 Task: In the  document Oktoberfest.doc, select heading and apply ' Bold and Underline'  Using "replace feature", replace:  'visitors  to tourists'
Action: Mouse moved to (28, 88)
Screenshot: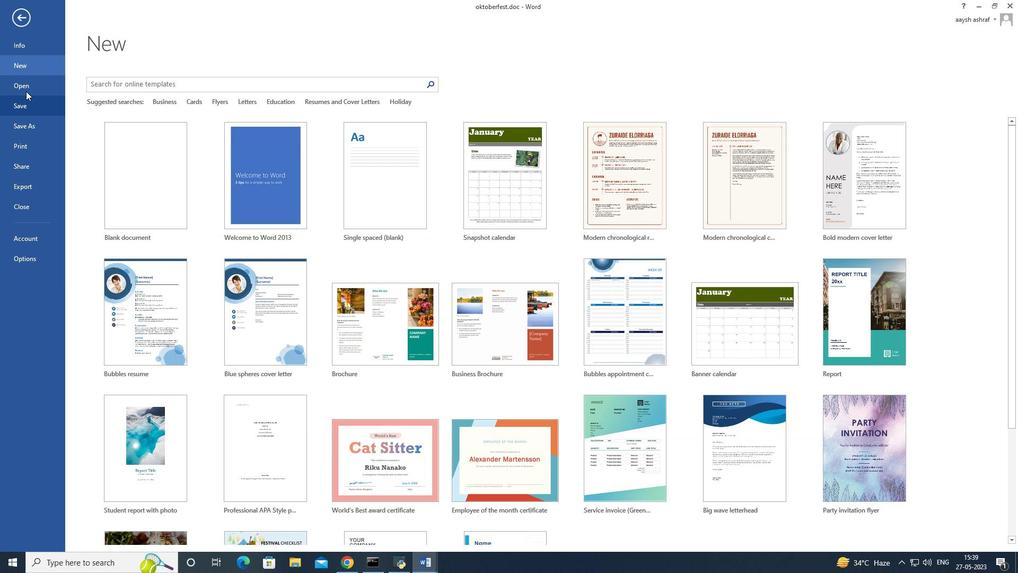 
Action: Mouse pressed left at (28, 88)
Screenshot: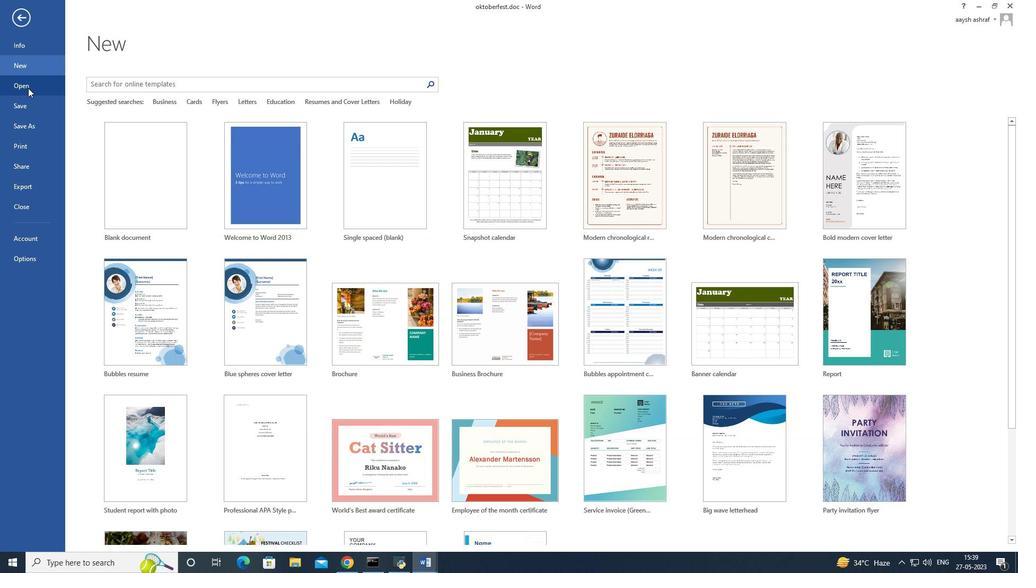 
Action: Mouse moved to (284, 114)
Screenshot: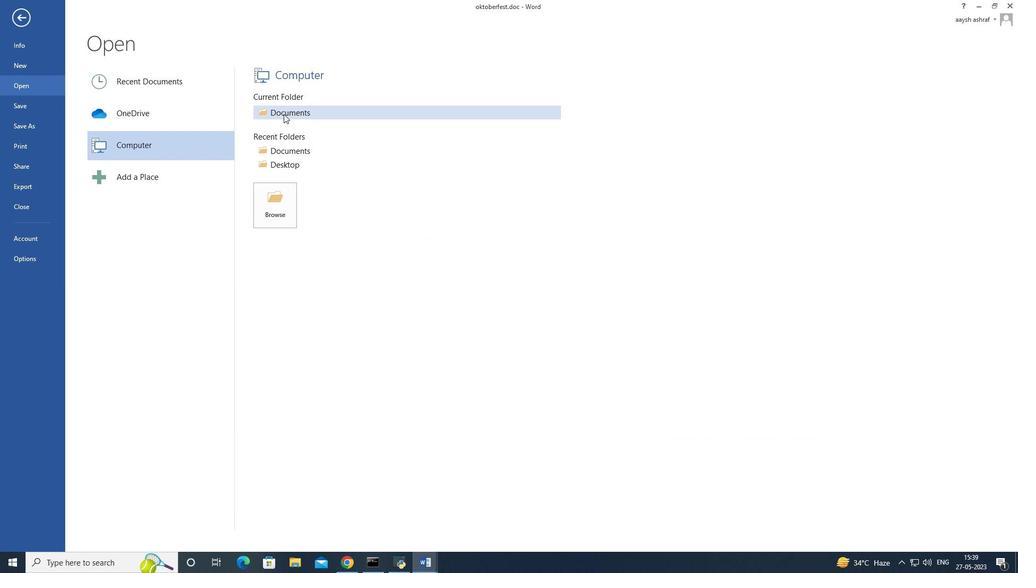 
Action: Mouse pressed left at (284, 114)
Screenshot: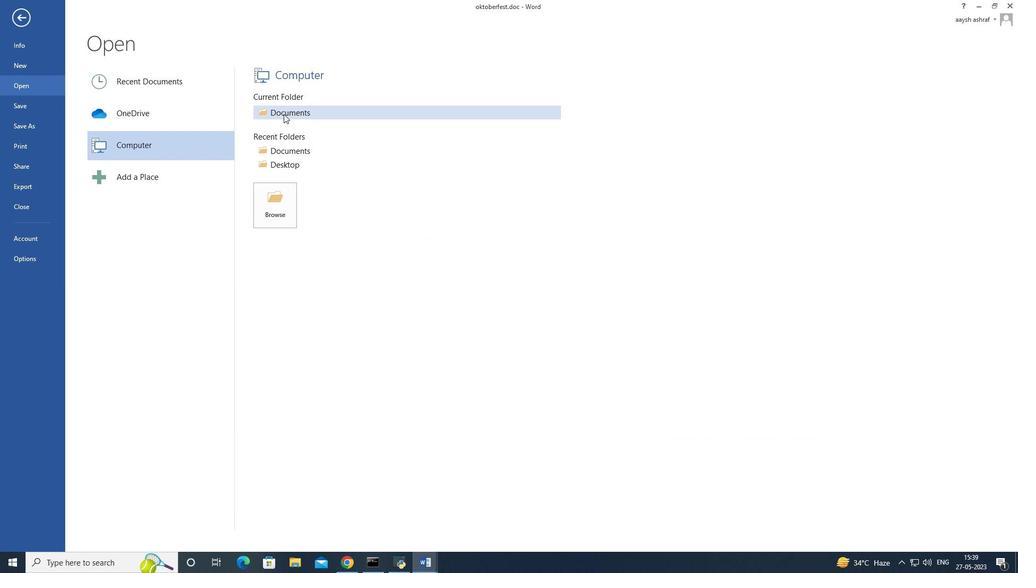 
Action: Mouse moved to (168, 101)
Screenshot: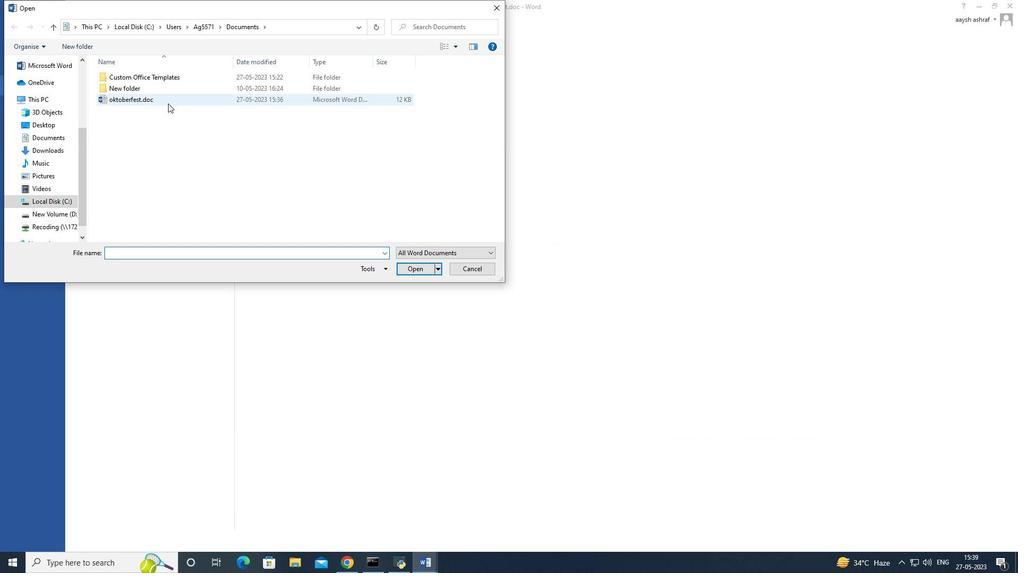 
Action: Mouse pressed left at (168, 101)
Screenshot: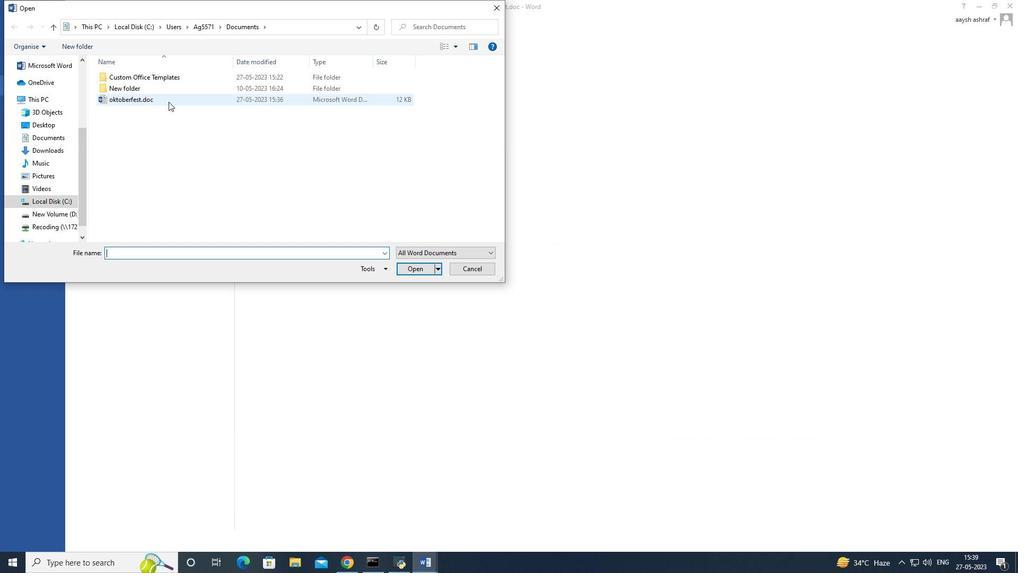 
Action: Mouse moved to (409, 264)
Screenshot: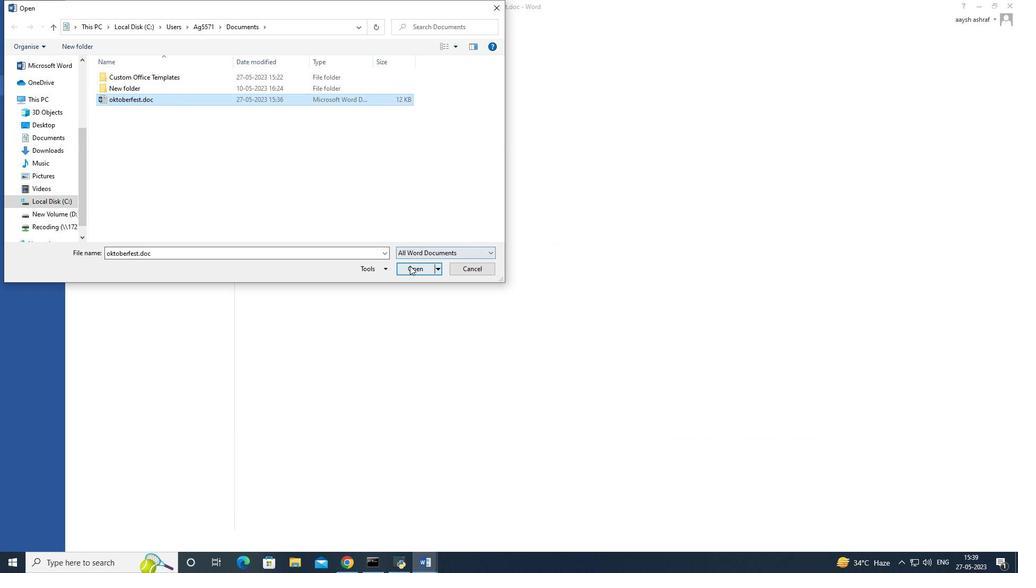 
Action: Mouse pressed left at (409, 264)
Screenshot: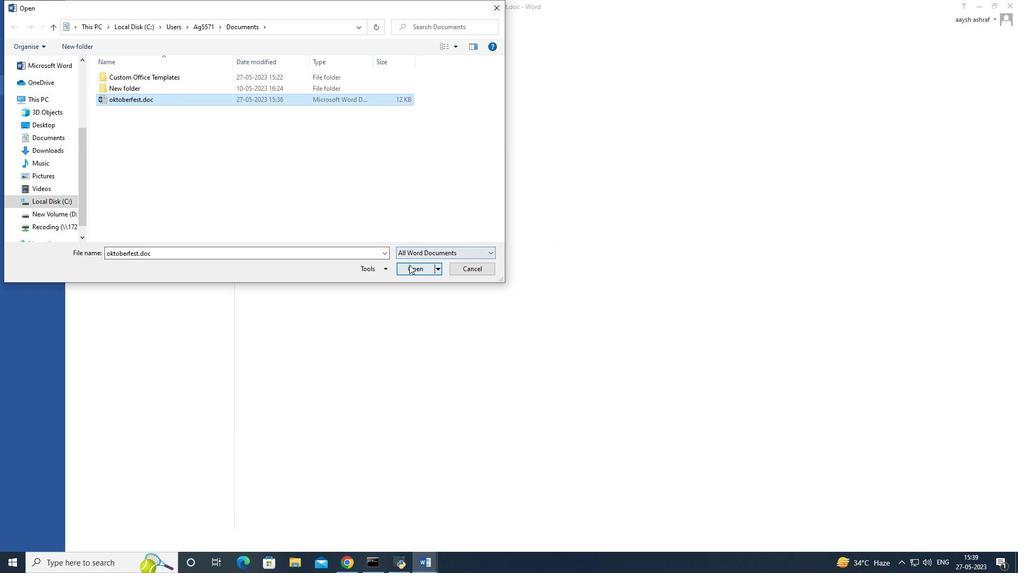 
Action: Mouse moved to (469, 232)
Screenshot: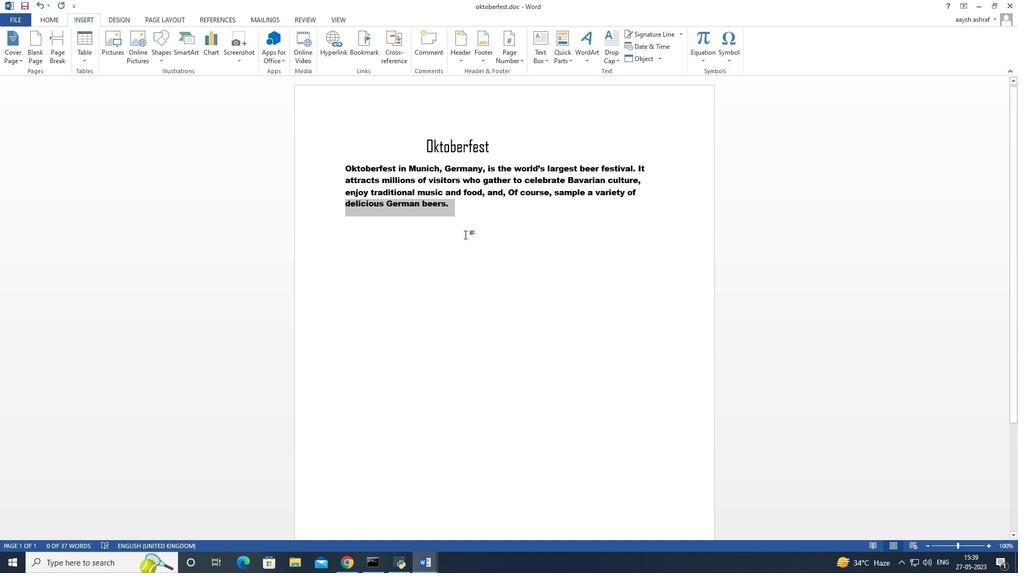 
Action: Mouse pressed left at (469, 232)
Screenshot: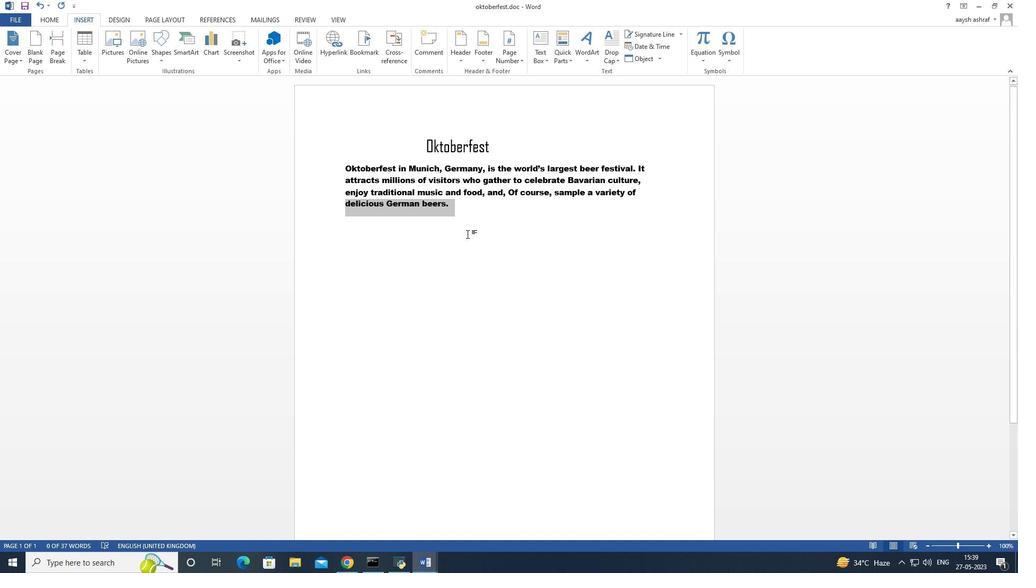 
Action: Mouse moved to (420, 145)
Screenshot: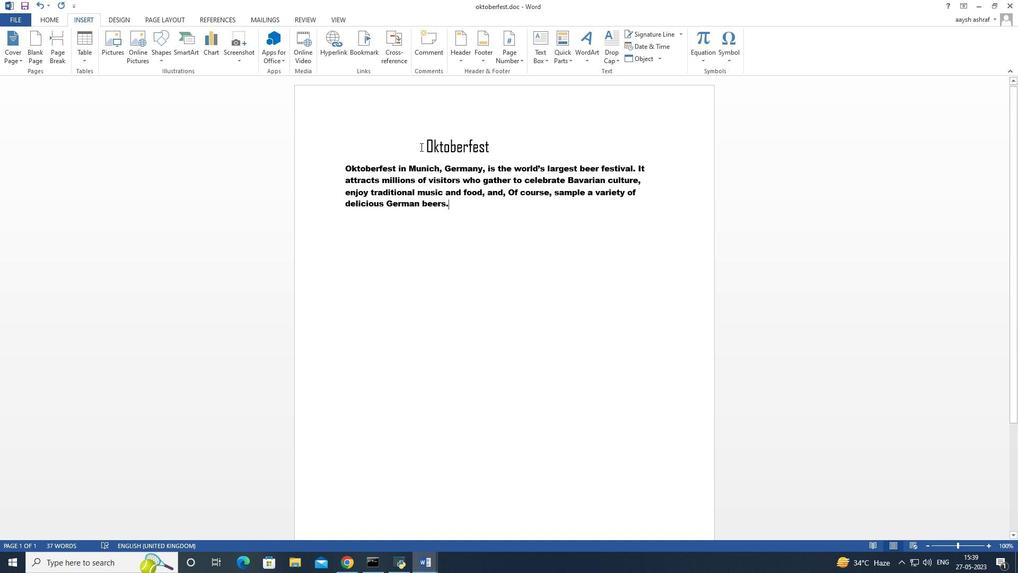 
Action: Mouse pressed left at (420, 145)
Screenshot: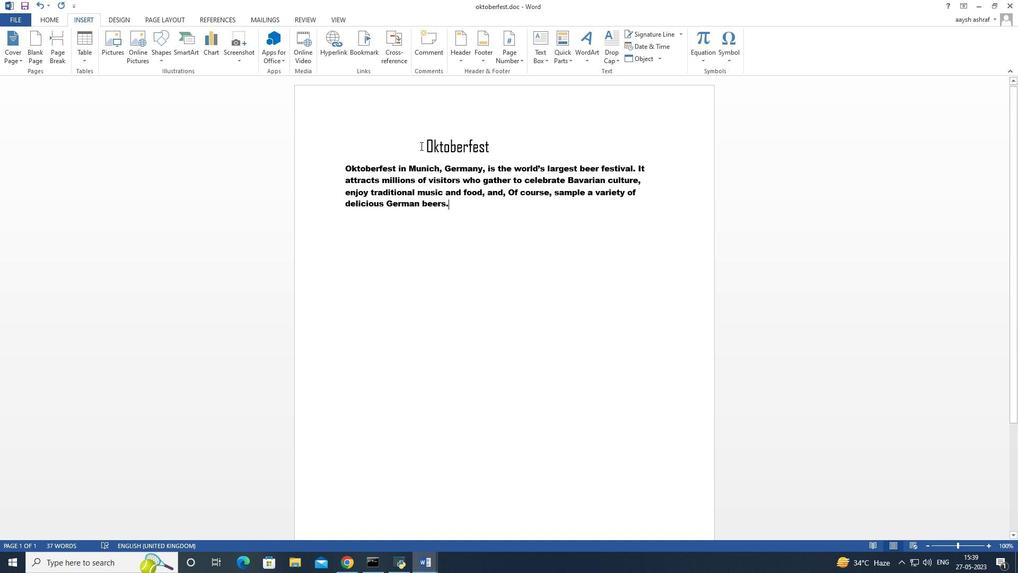 
Action: Mouse moved to (456, 152)
Screenshot: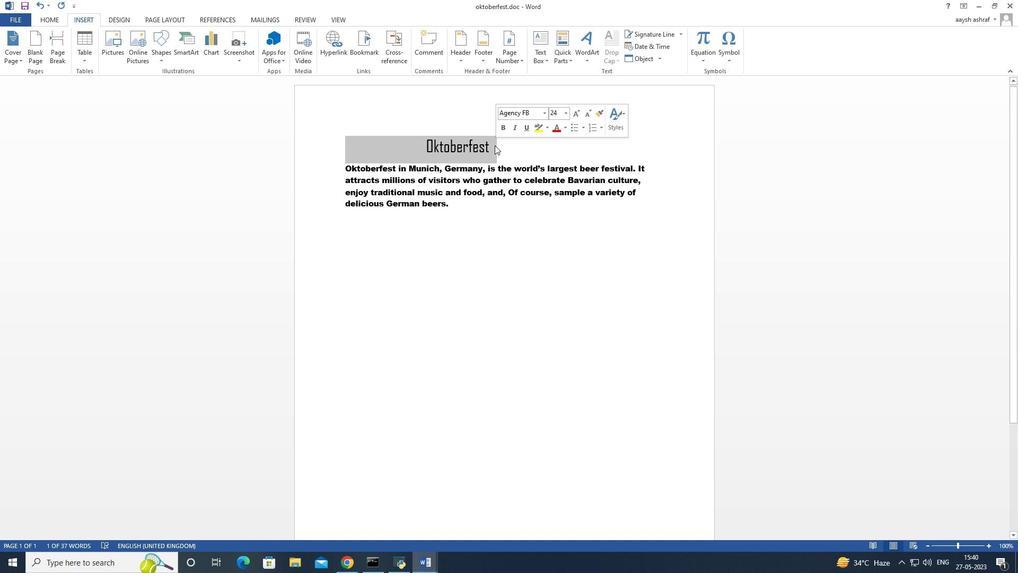 
Action: Mouse pressed left at (456, 152)
Screenshot: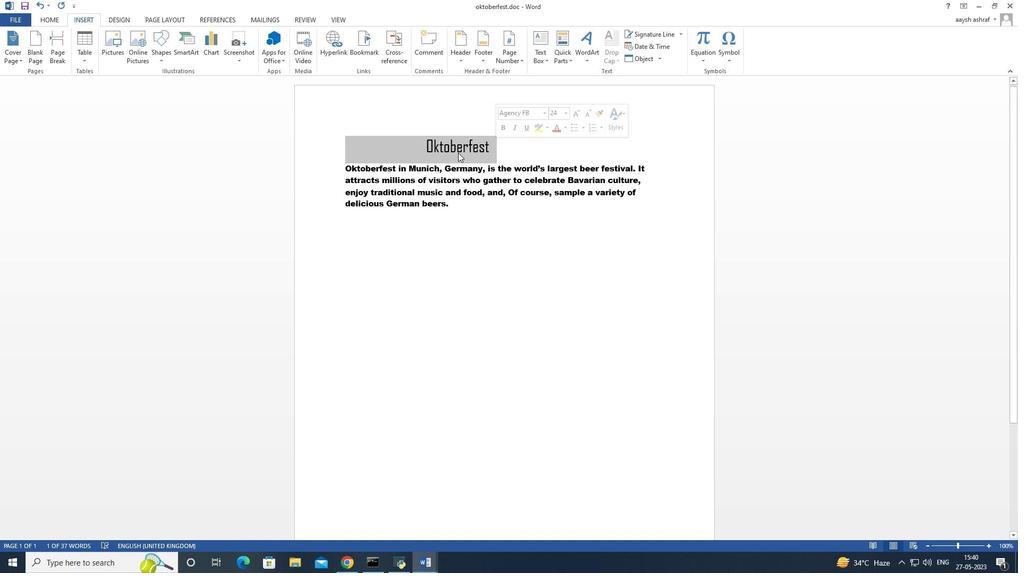 
Action: Mouse moved to (425, 145)
Screenshot: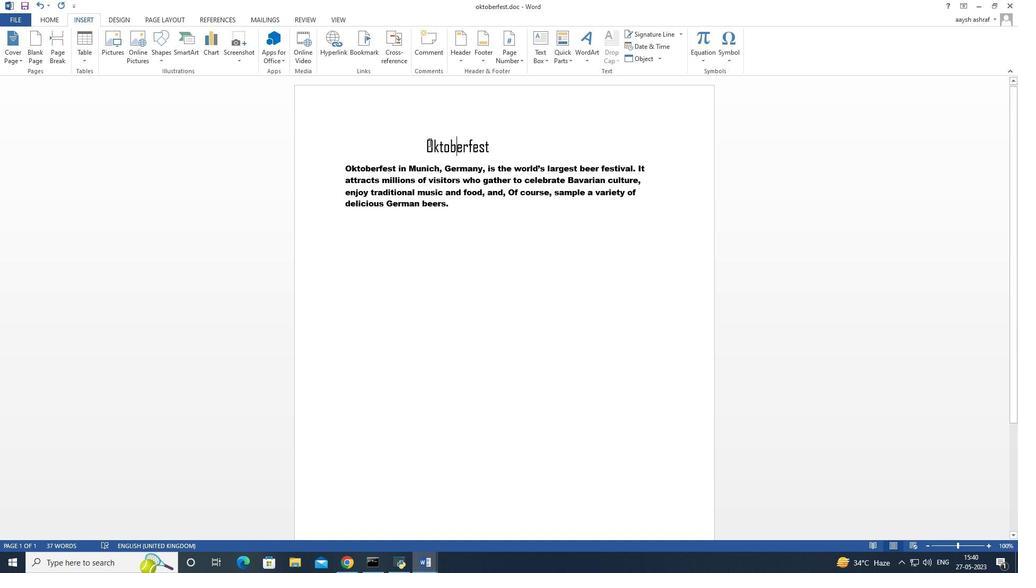 
Action: Mouse pressed left at (425, 145)
Screenshot: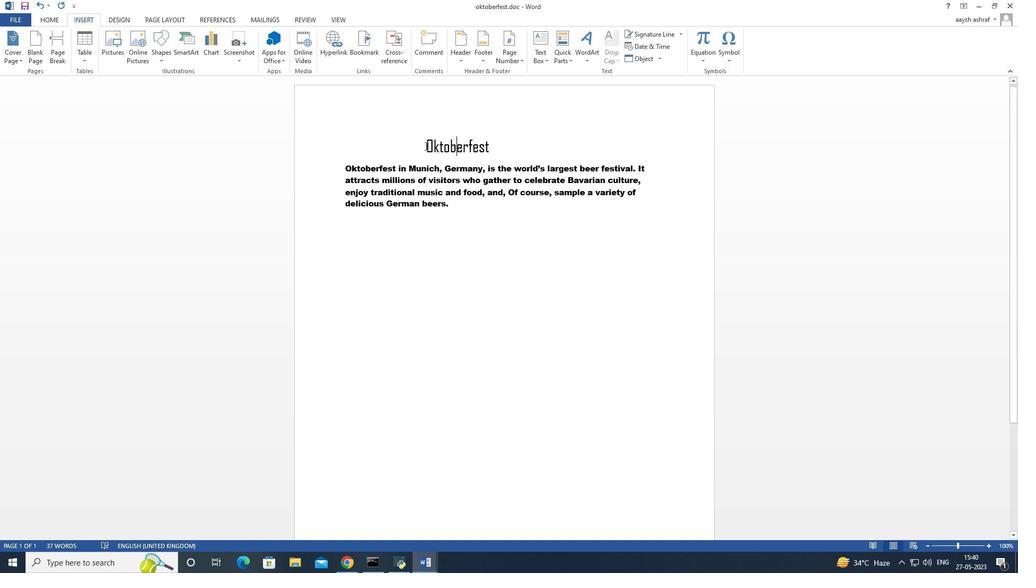 
Action: Mouse moved to (53, 19)
Screenshot: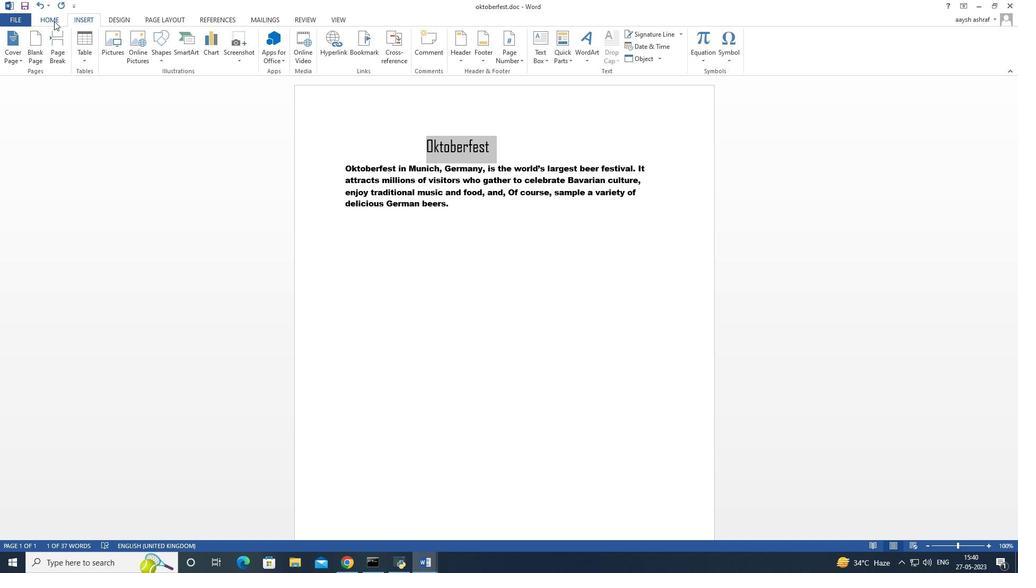 
Action: Mouse pressed left at (53, 19)
Screenshot: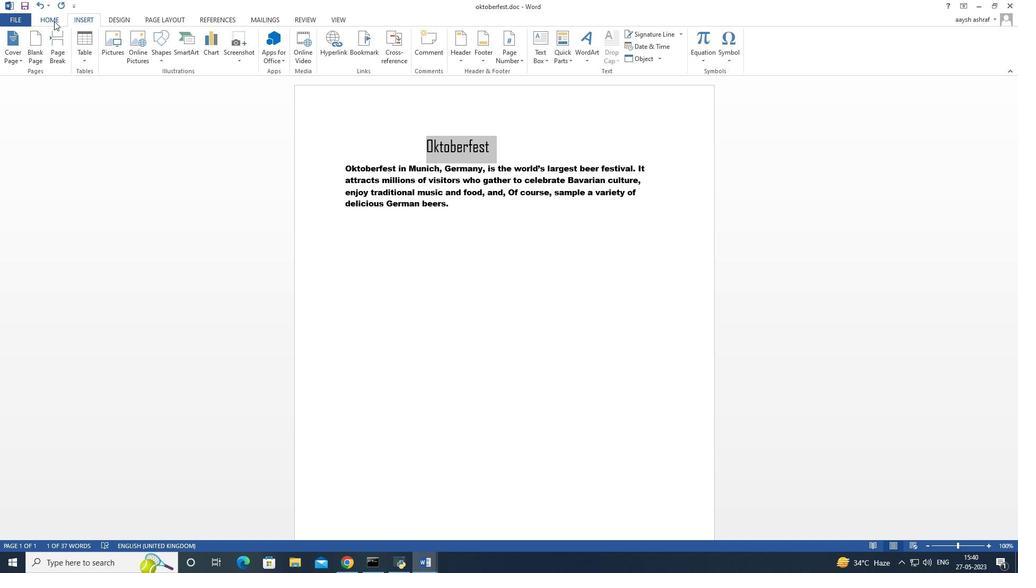 
Action: Mouse moved to (95, 53)
Screenshot: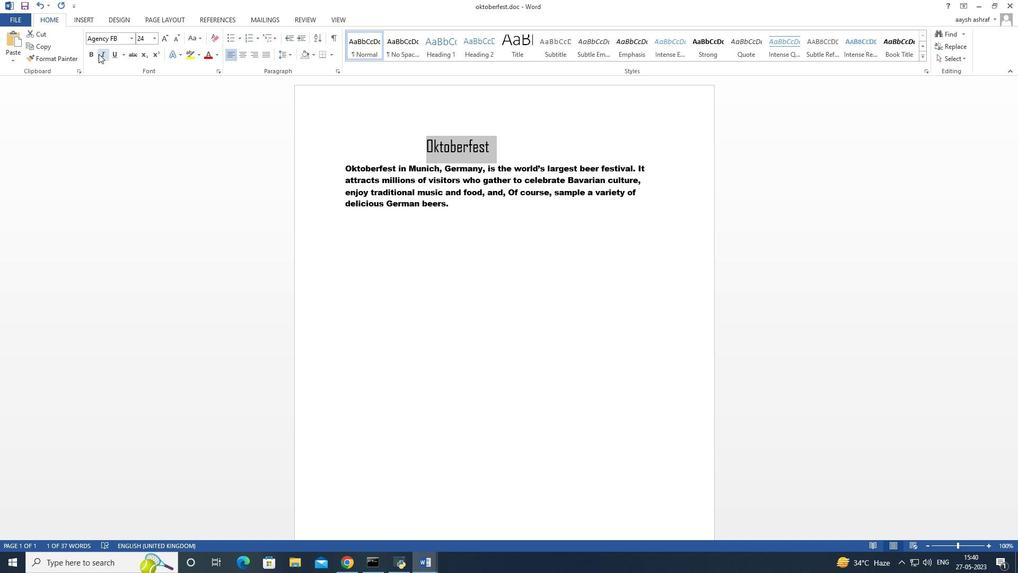 
Action: Mouse pressed left at (95, 53)
Screenshot: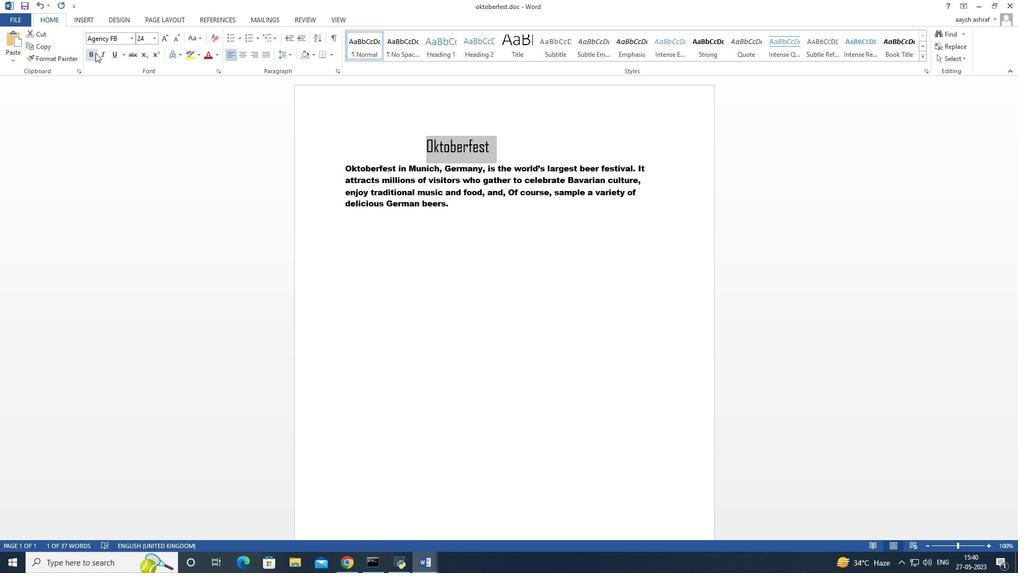 
Action: Mouse moved to (102, 58)
Screenshot: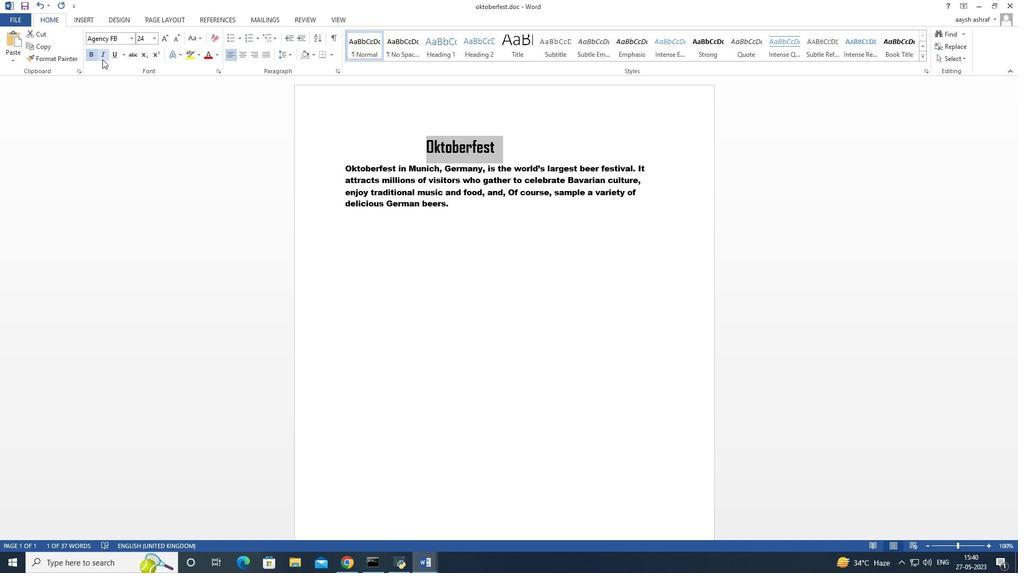 
Action: Mouse pressed left at (102, 58)
Screenshot: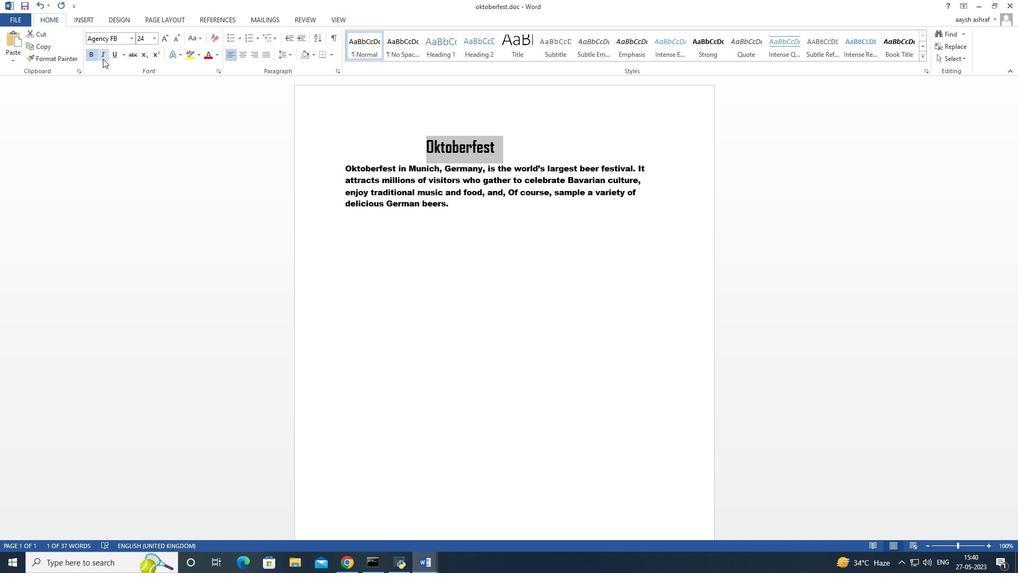 
Action: Mouse moved to (116, 55)
Screenshot: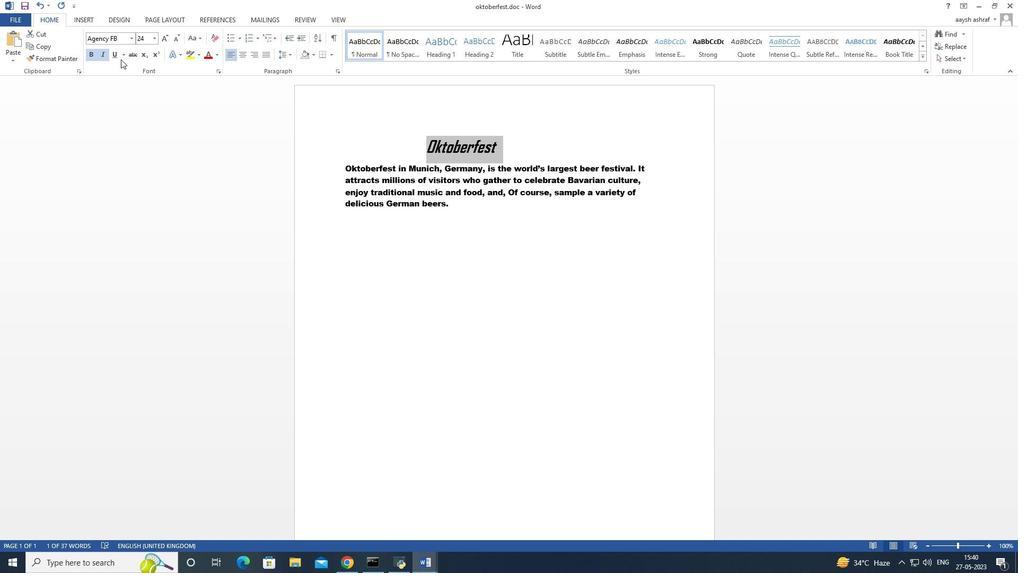 
Action: Mouse pressed left at (116, 55)
Screenshot: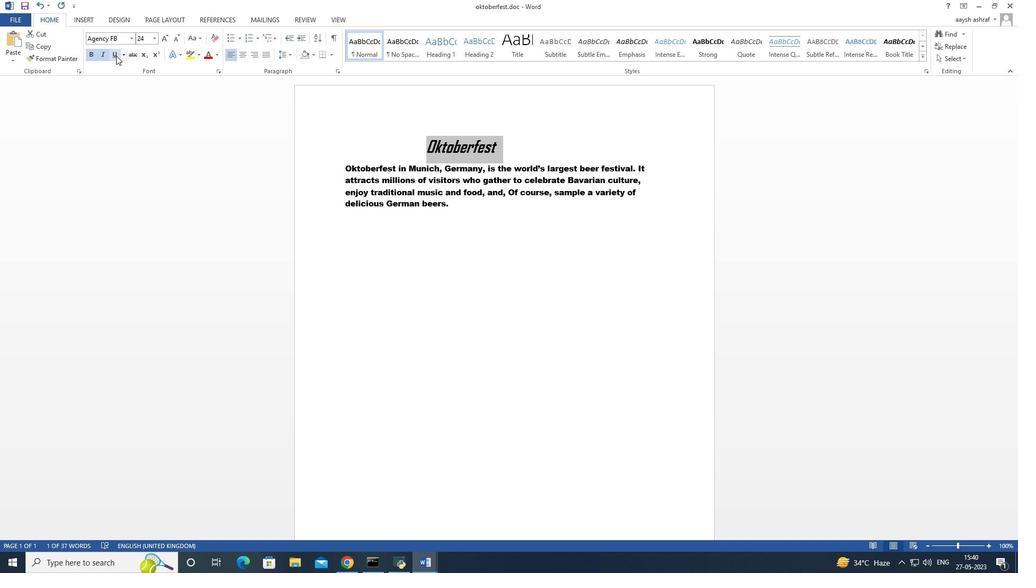 
Action: Mouse moved to (462, 273)
Screenshot: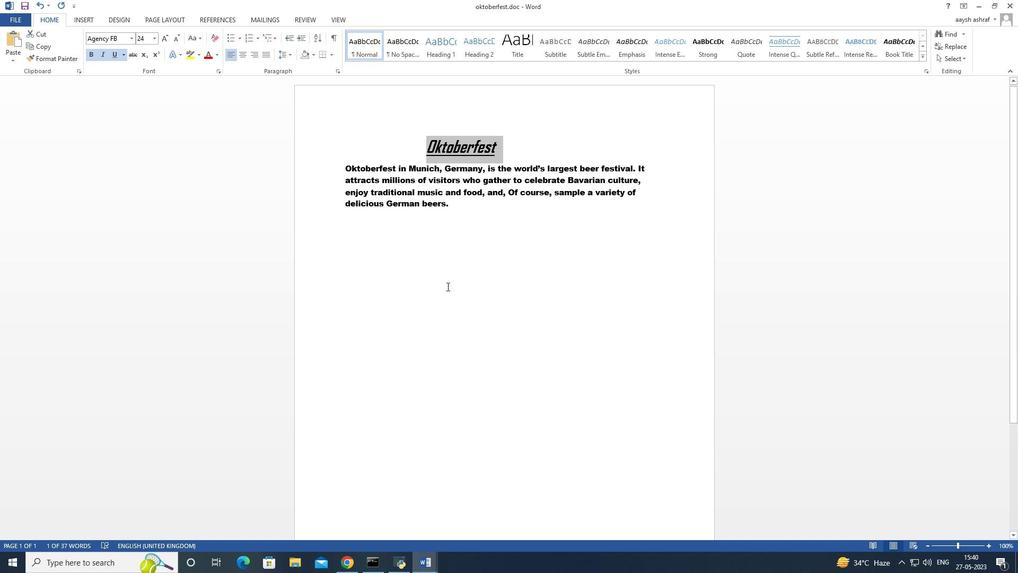 
Action: Mouse pressed left at (462, 273)
Screenshot: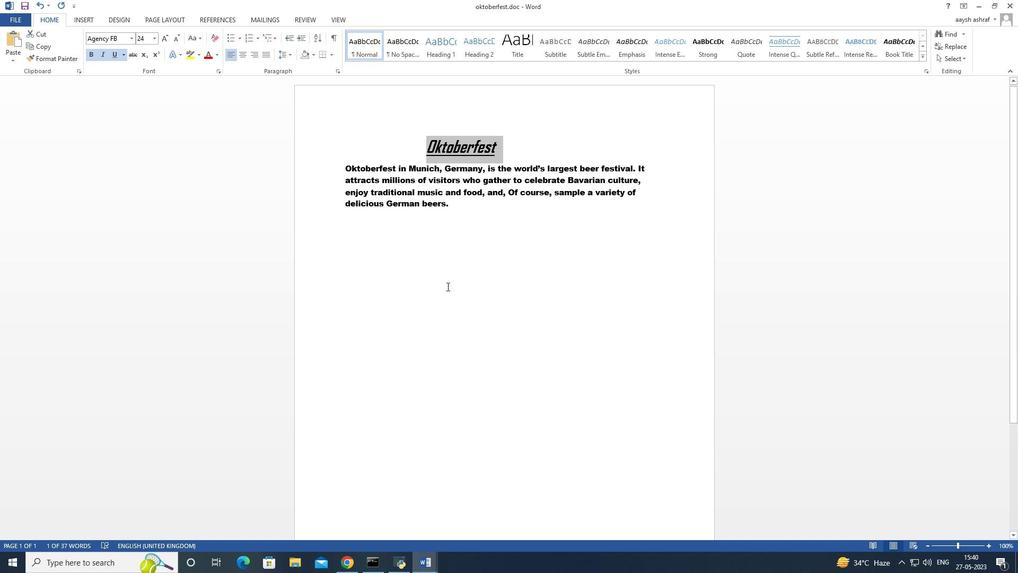 
Action: Mouse moved to (465, 226)
Screenshot: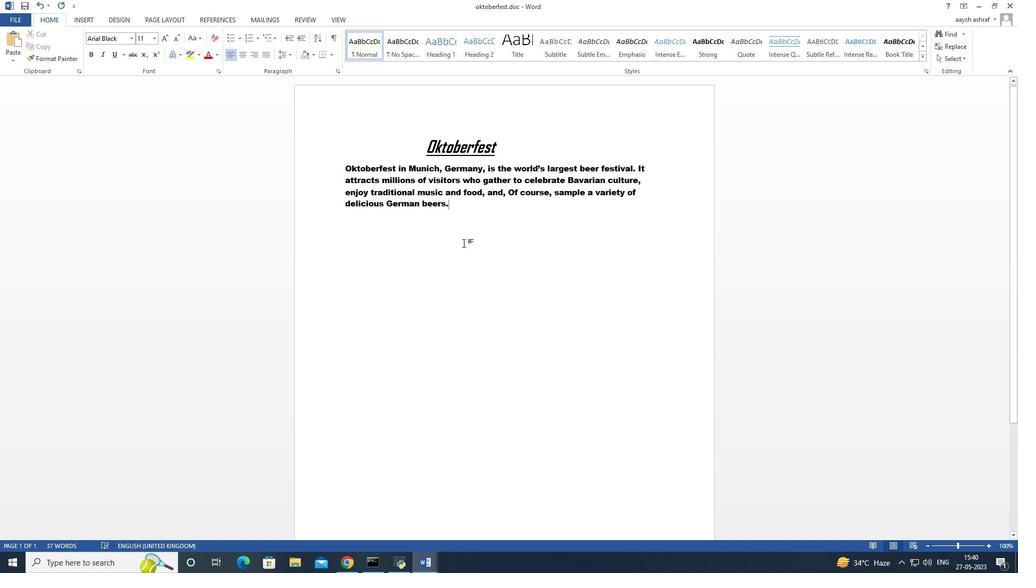 
Action: Mouse scrolled (465, 226) with delta (0, 0)
Screenshot: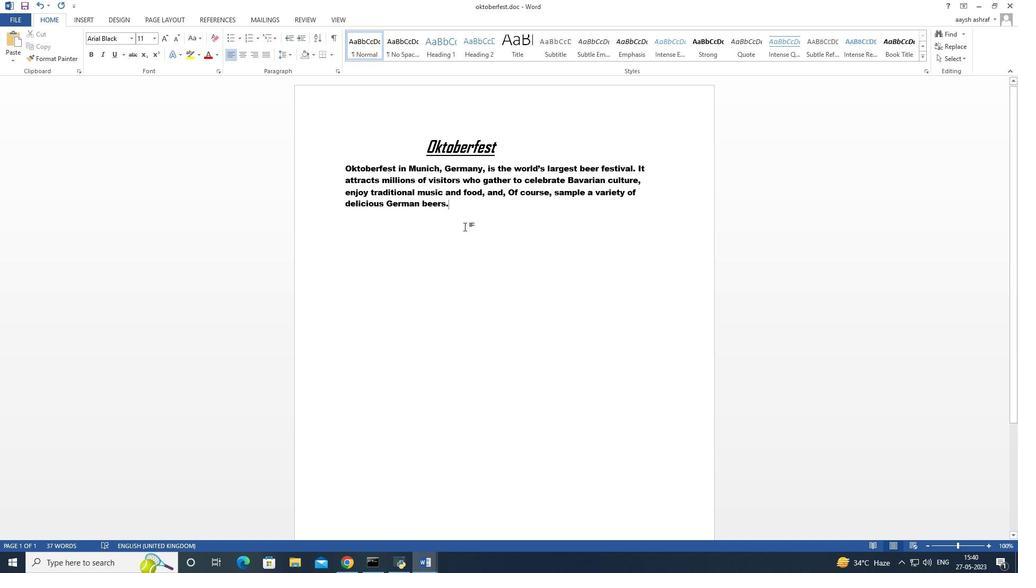 
Action: Mouse scrolled (465, 227) with delta (0, 0)
Screenshot: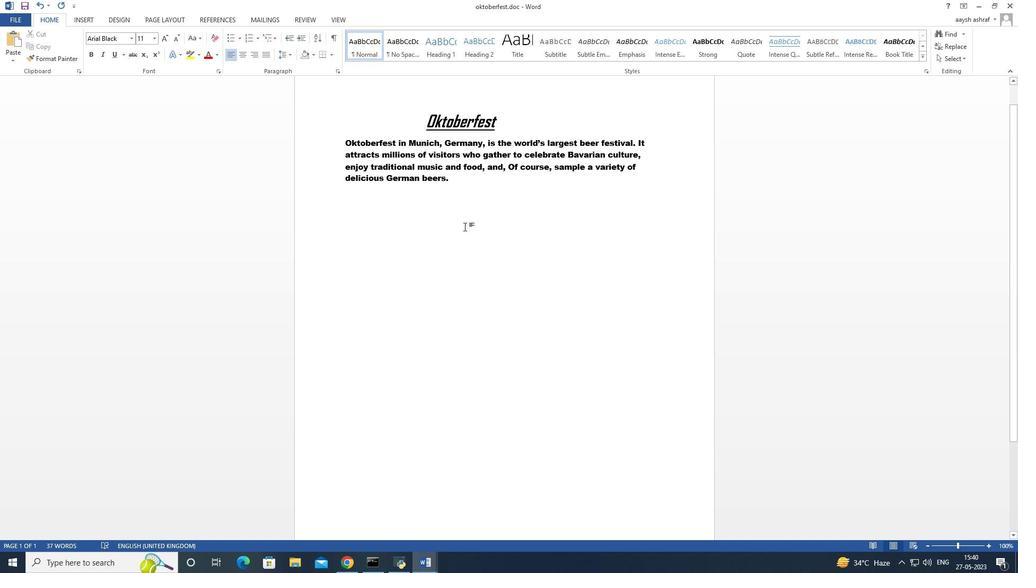 
Action: Mouse moved to (462, 179)
Screenshot: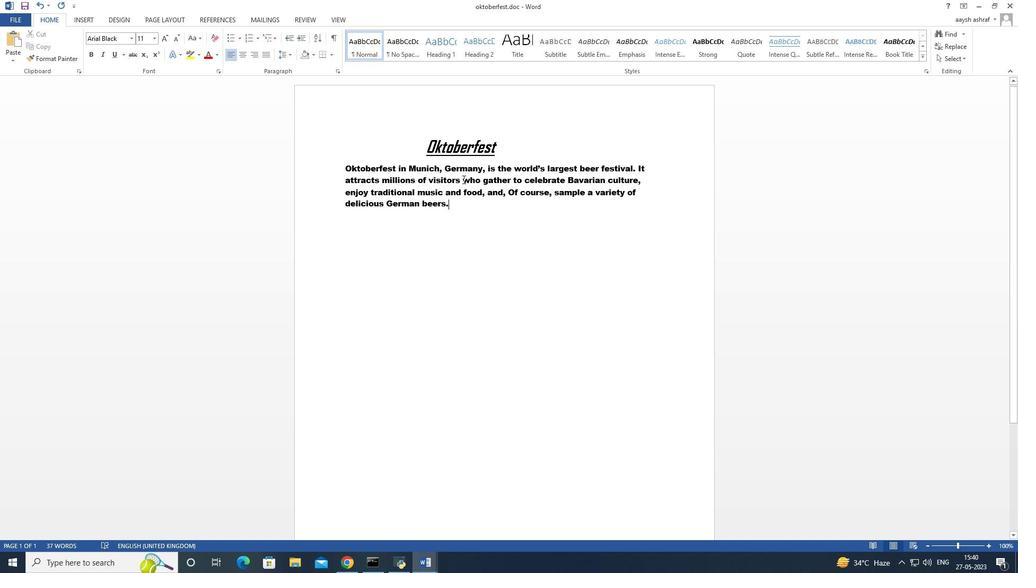 
Action: Mouse pressed left at (462, 179)
Screenshot: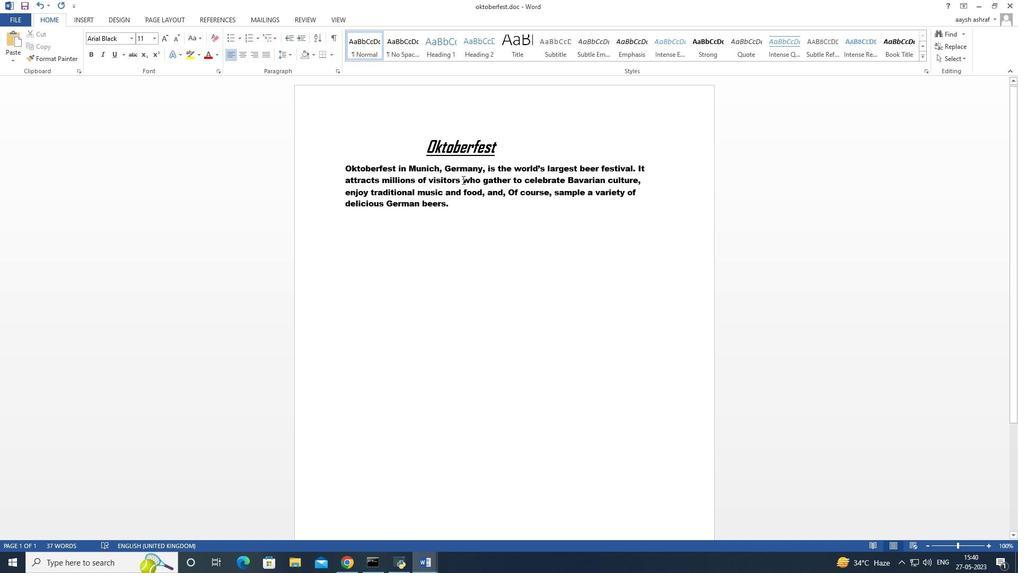 
Action: Mouse moved to (430, 184)
Screenshot: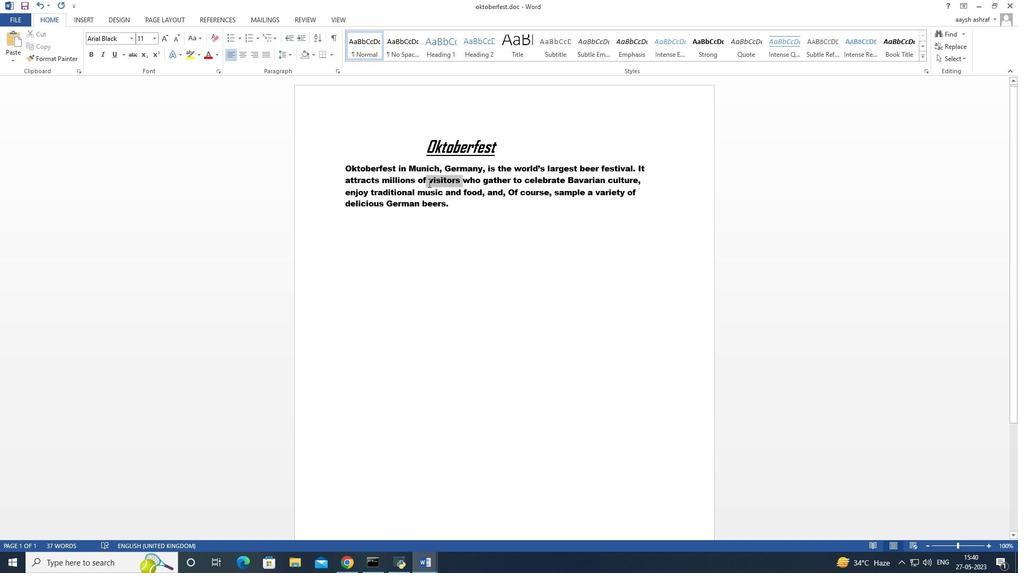 
Action: Key pressed <Key.delete><Key.shift>Tourists<Key.space>
Screenshot: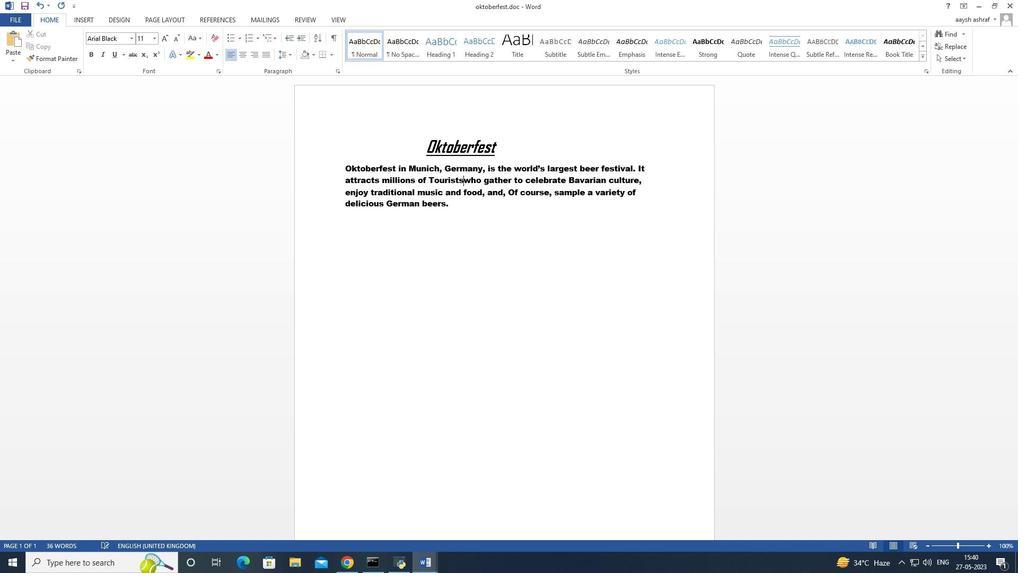 
Action: Mouse moved to (433, 182)
Screenshot: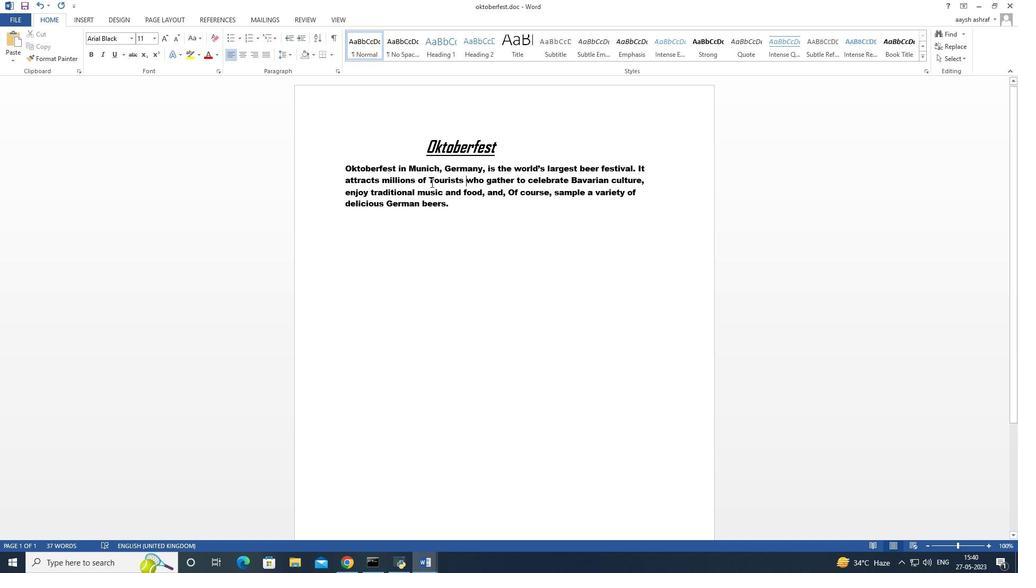 
Action: Mouse pressed left at (433, 182)
Screenshot: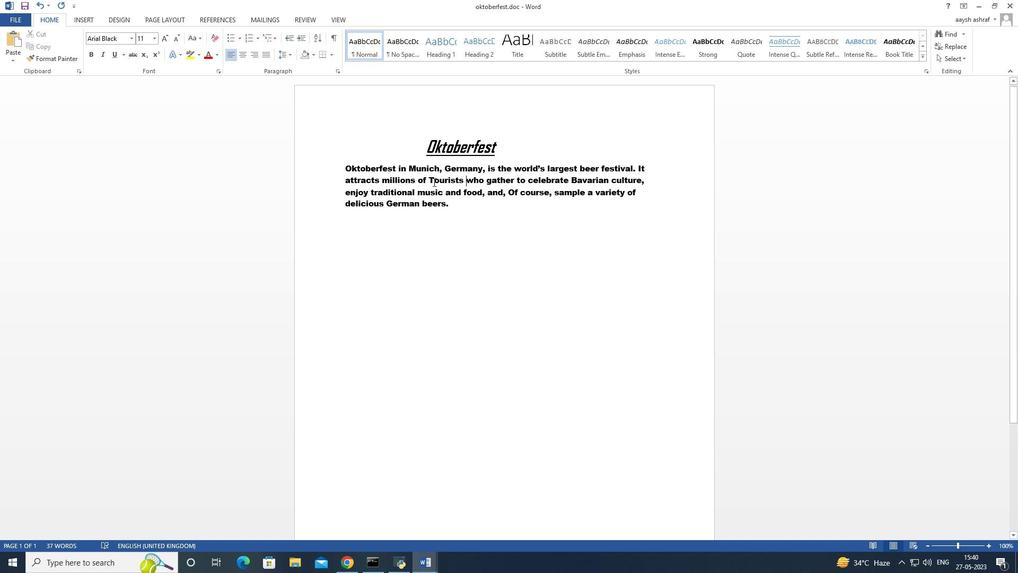 
Action: Mouse moved to (433, 182)
Screenshot: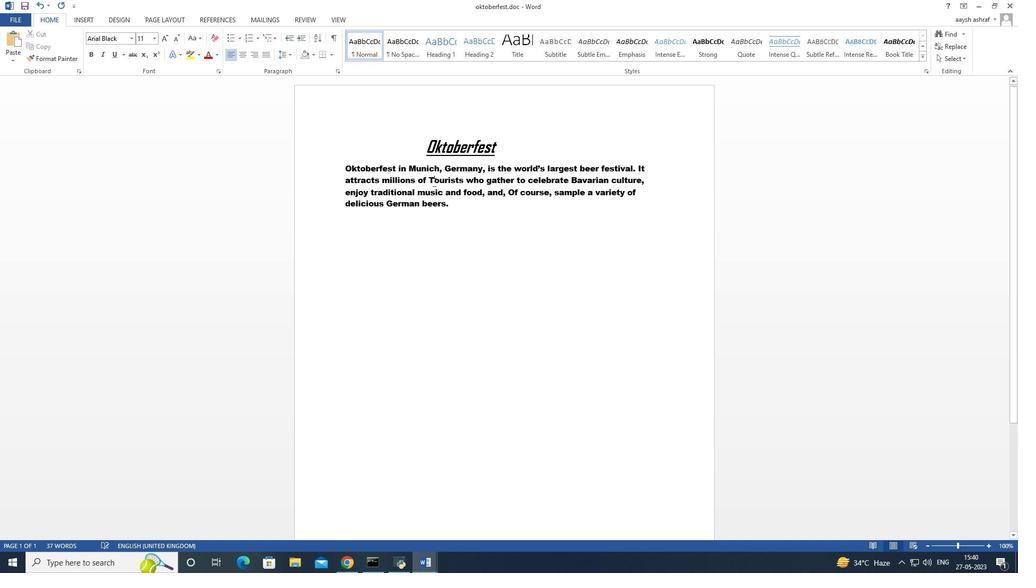 
Action: Key pressed <Key.backspace>t
Screenshot: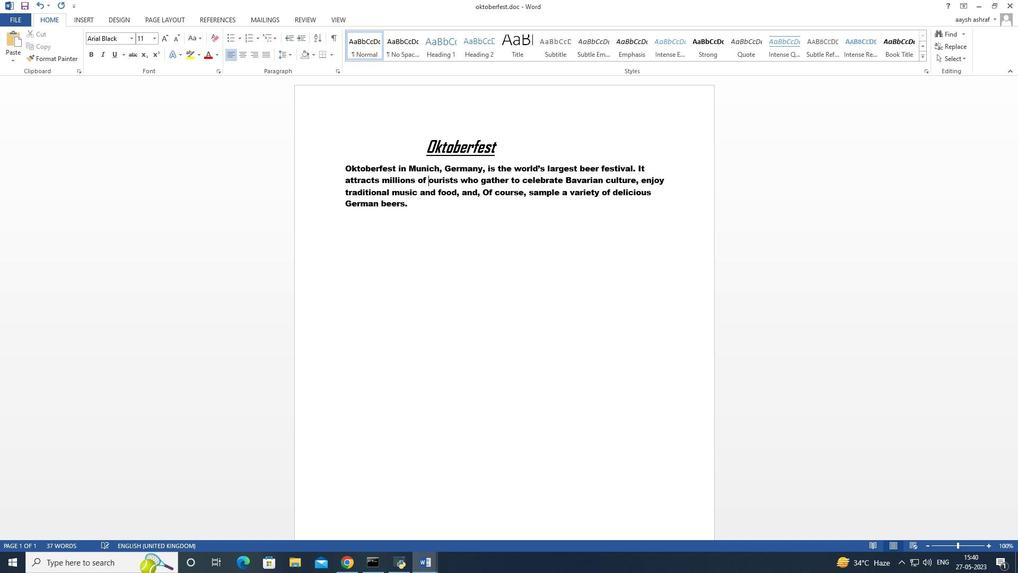 
Action: Mouse moved to (468, 249)
Screenshot: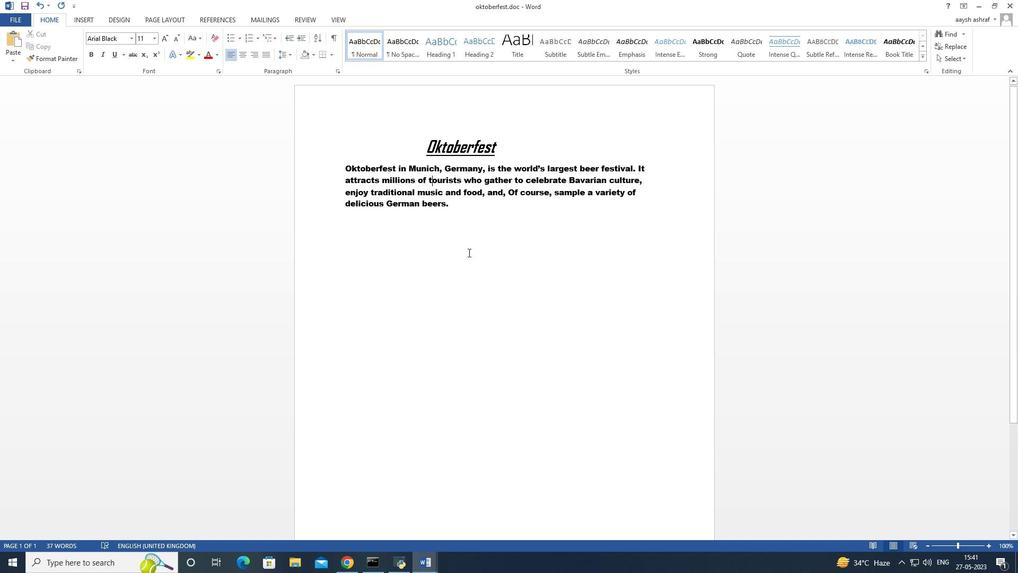 
Action: Mouse scrolled (468, 249) with delta (0, 0)
Screenshot: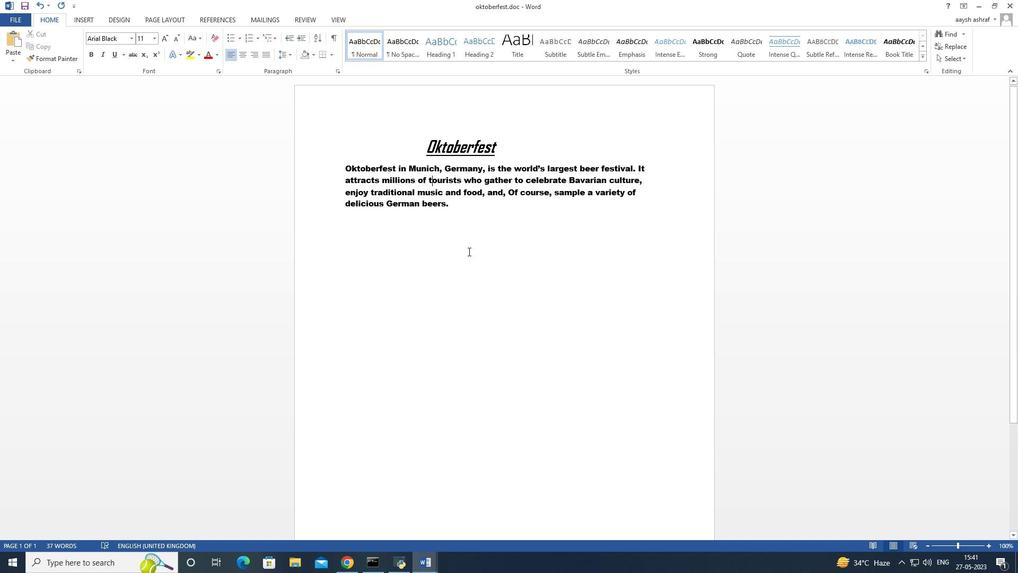 
Action: Mouse moved to (344, 165)
Screenshot: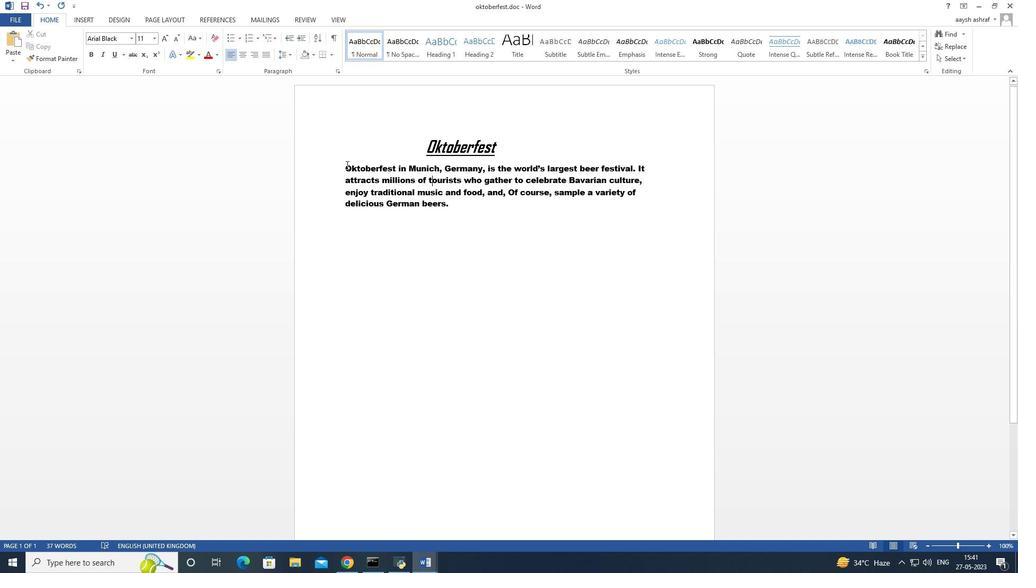 
Action: Mouse pressed left at (344, 165)
Screenshot: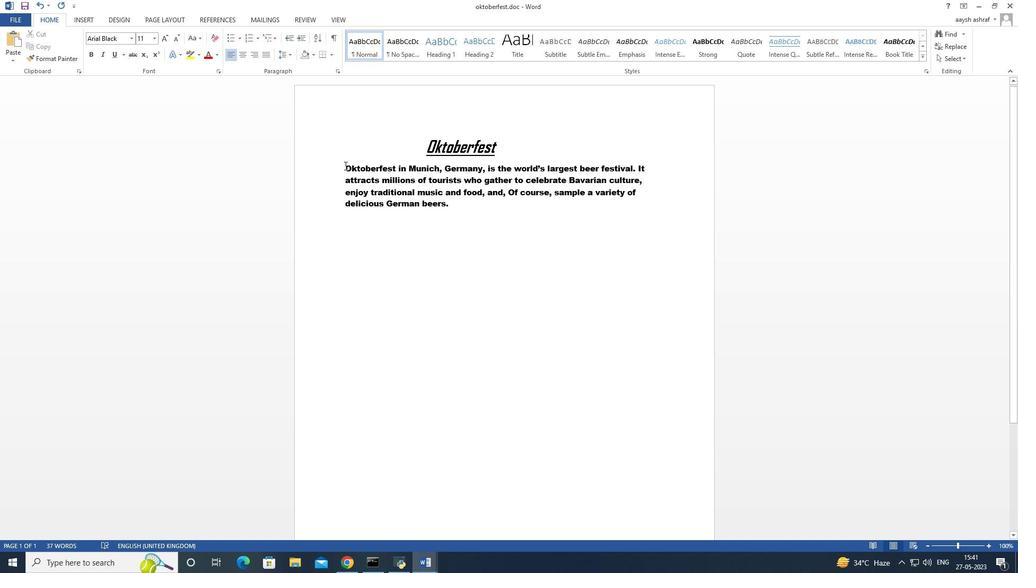 
Action: Mouse moved to (154, 42)
Screenshot: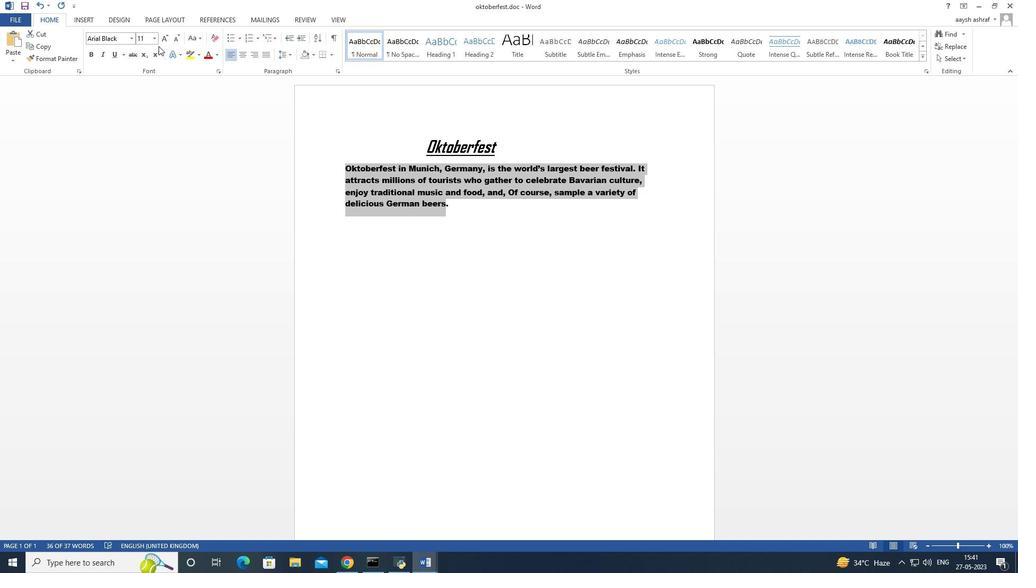 
Action: Mouse pressed left at (154, 42)
Screenshot: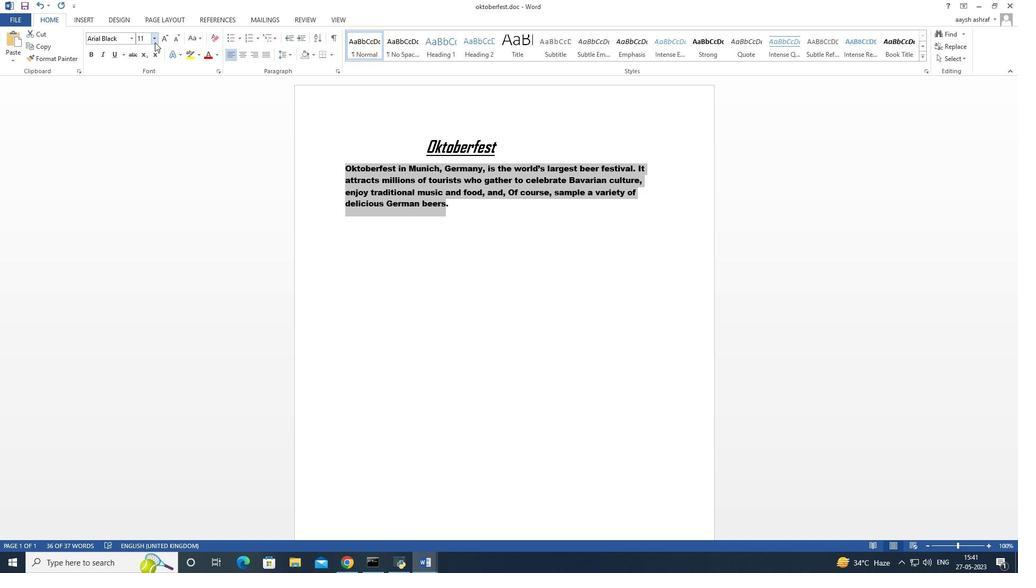 
Action: Mouse moved to (147, 68)
Screenshot: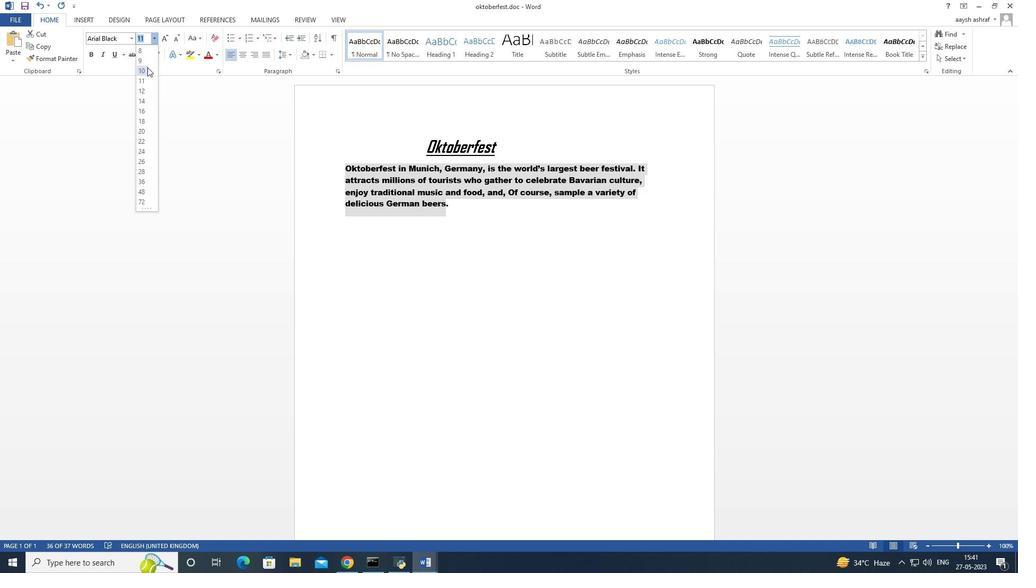 
Action: Mouse pressed left at (147, 68)
Screenshot: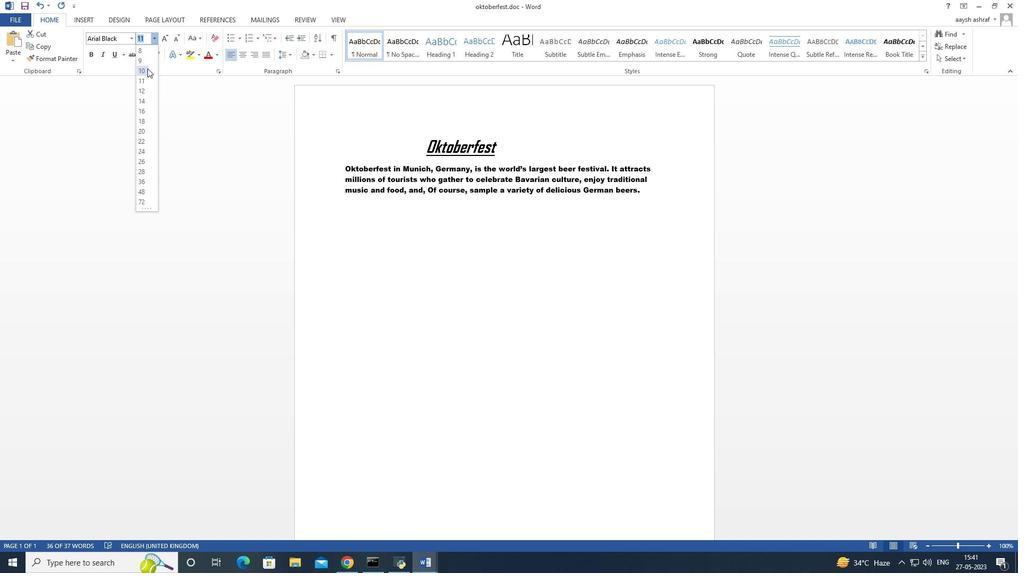 
Action: Mouse moved to (146, 41)
Screenshot: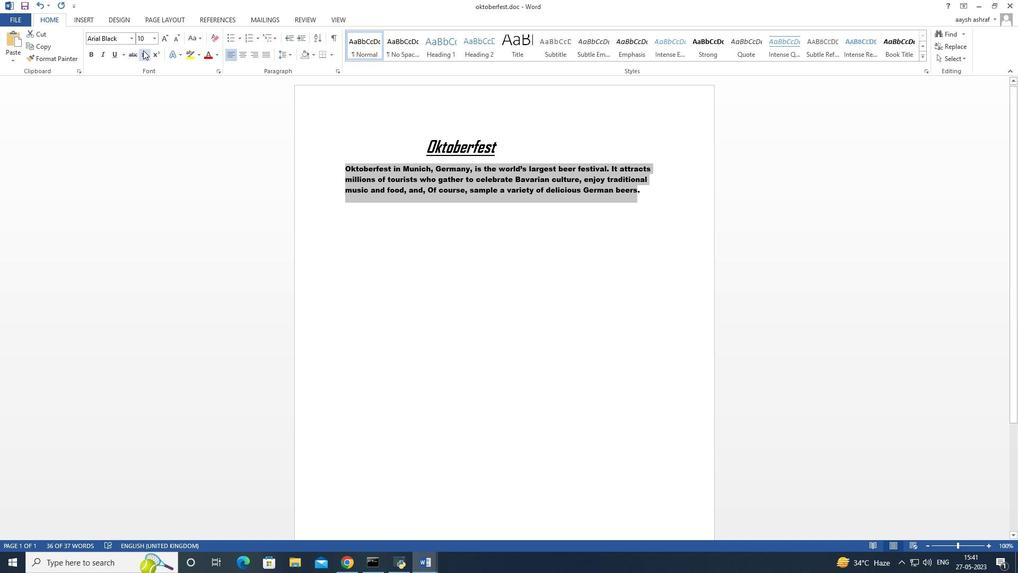 
Action: Mouse pressed left at (146, 41)
Screenshot: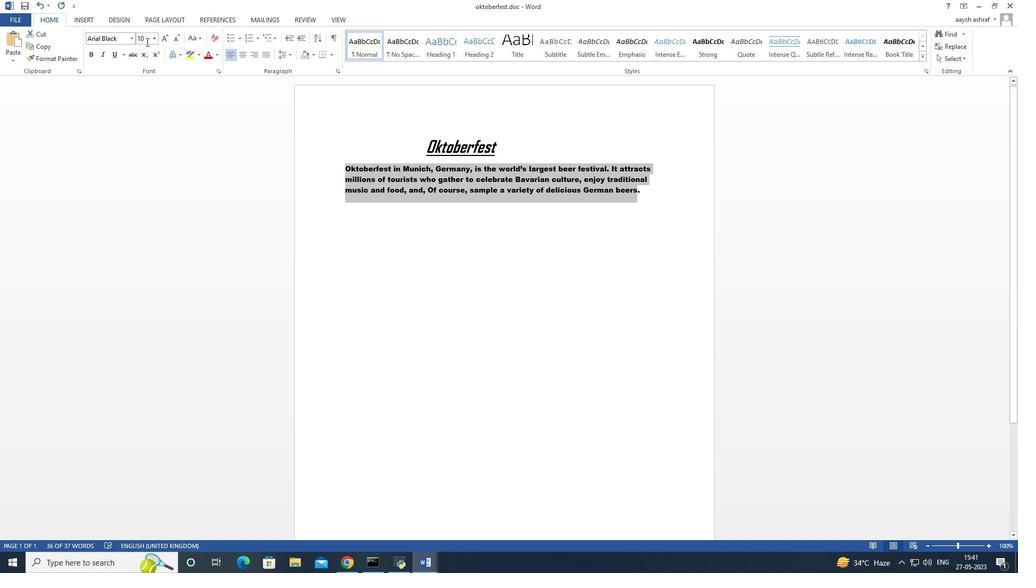 
Action: Mouse moved to (154, 39)
Screenshot: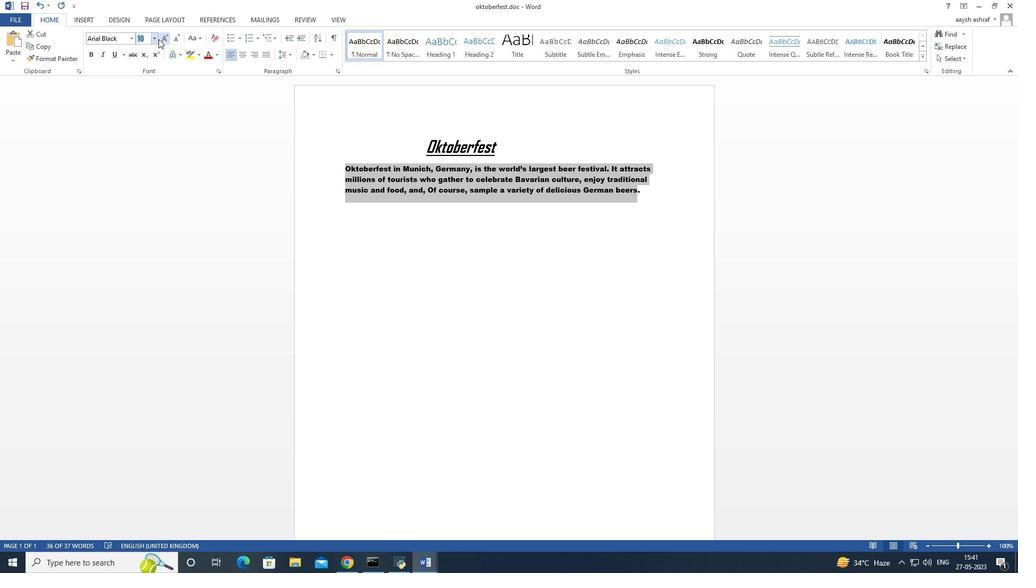 
Action: Mouse pressed left at (154, 39)
Screenshot: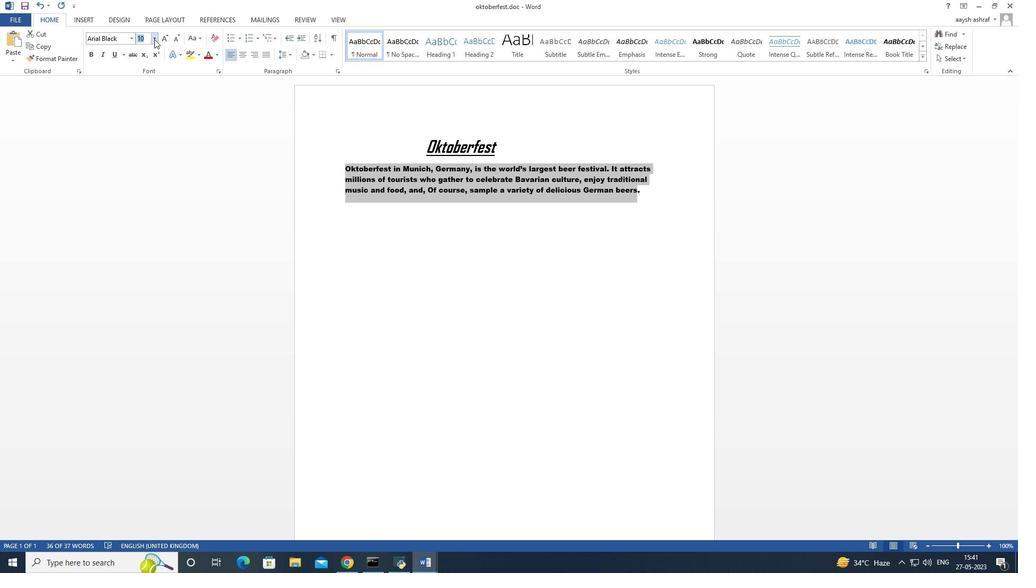 
Action: Mouse moved to (149, 61)
Screenshot: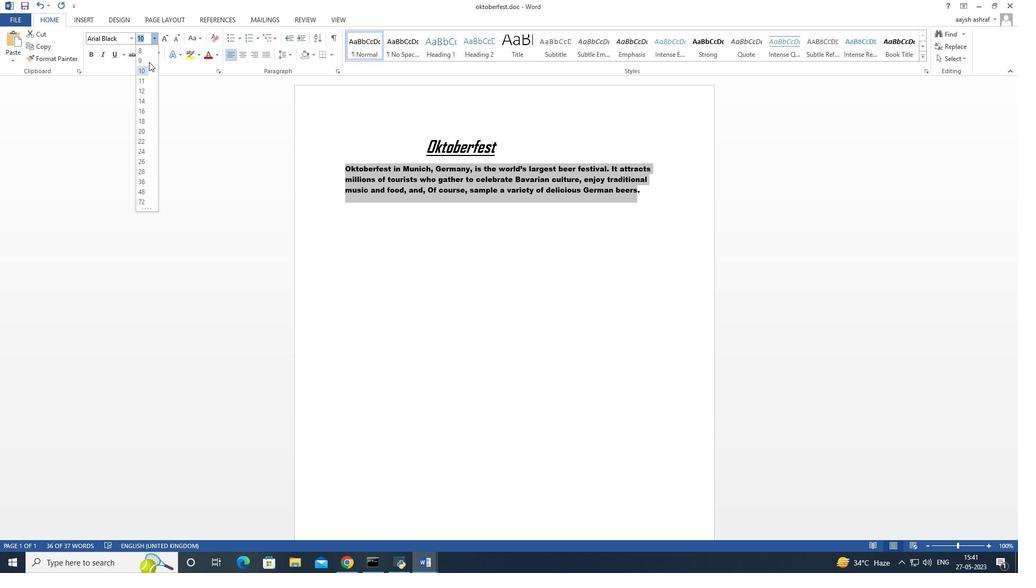 
Action: Mouse pressed left at (149, 61)
Screenshot: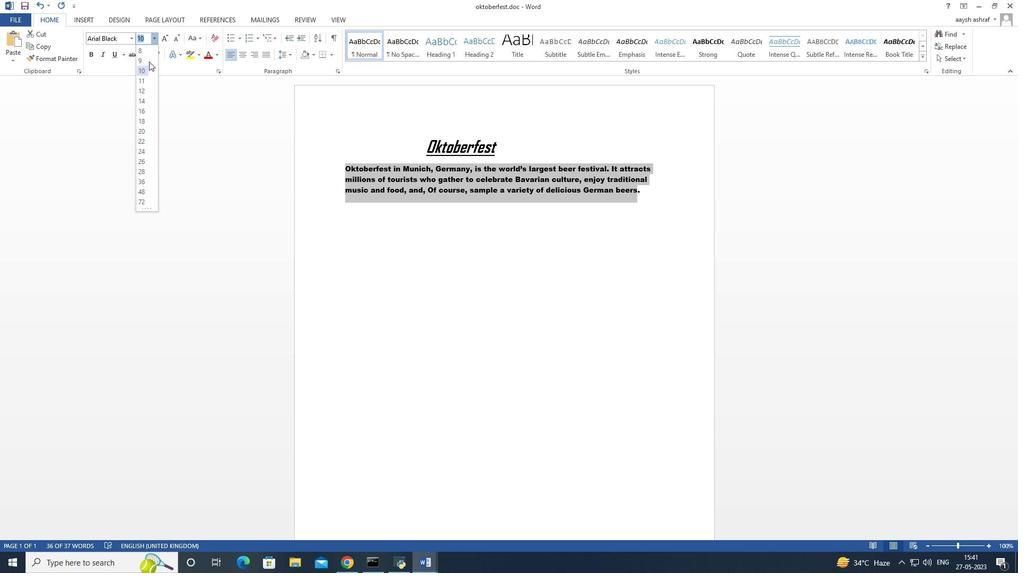
Action: Mouse moved to (149, 58)
Screenshot: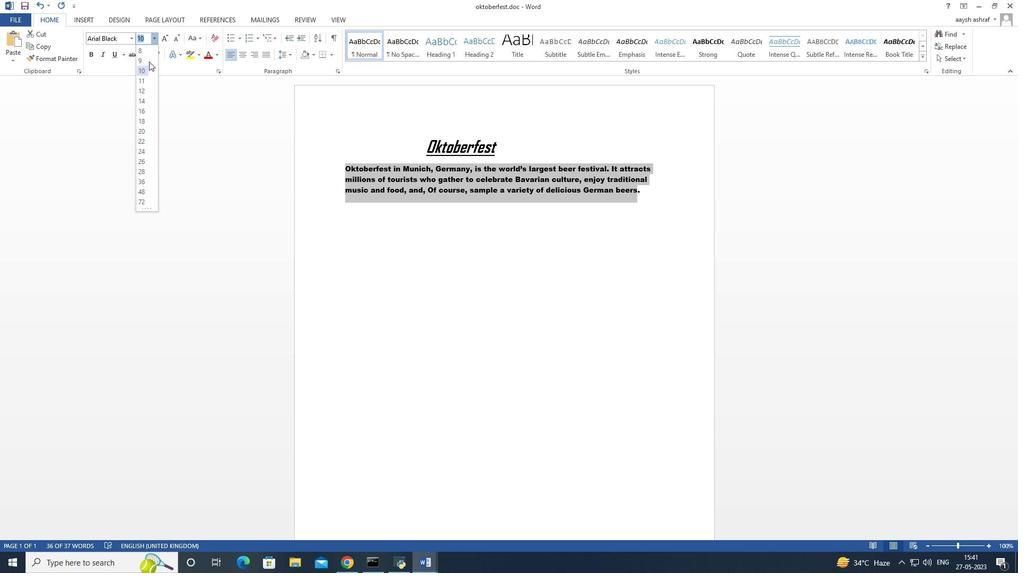 
Action: Mouse pressed left at (149, 58)
Screenshot: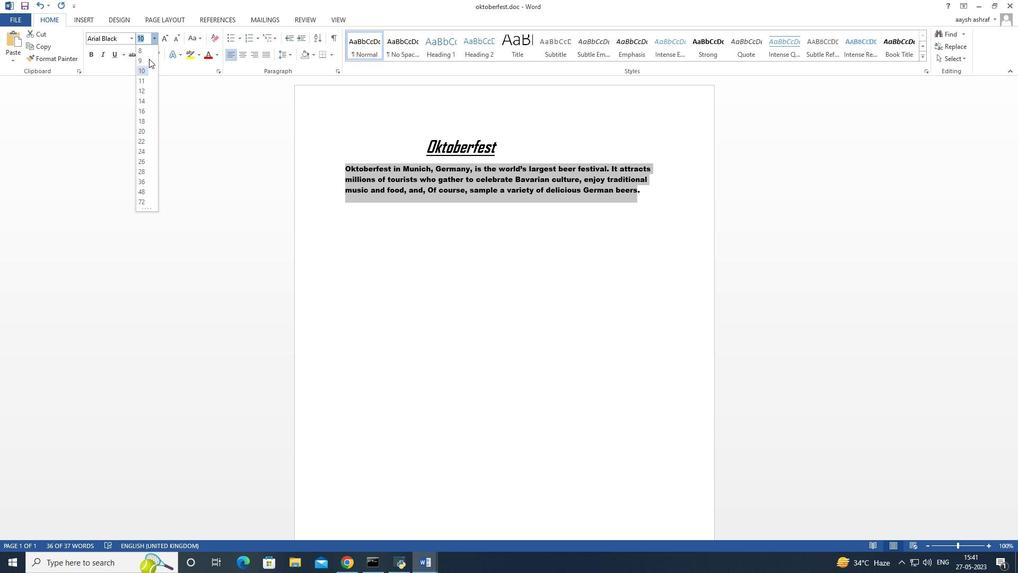 
Action: Mouse moved to (142, 62)
Screenshot: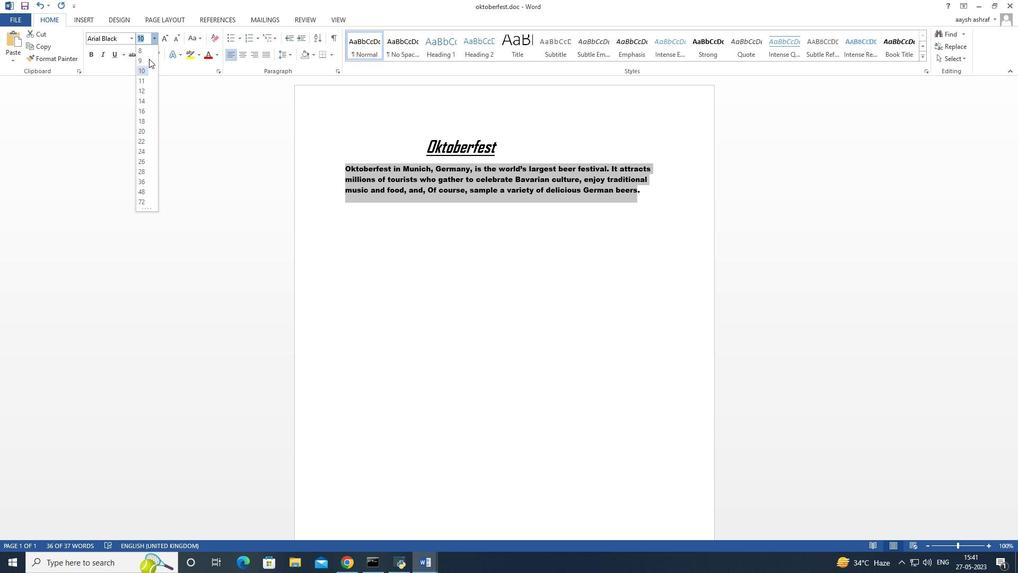 
Action: Mouse scrolled (142, 63) with delta (0, 0)
Screenshot: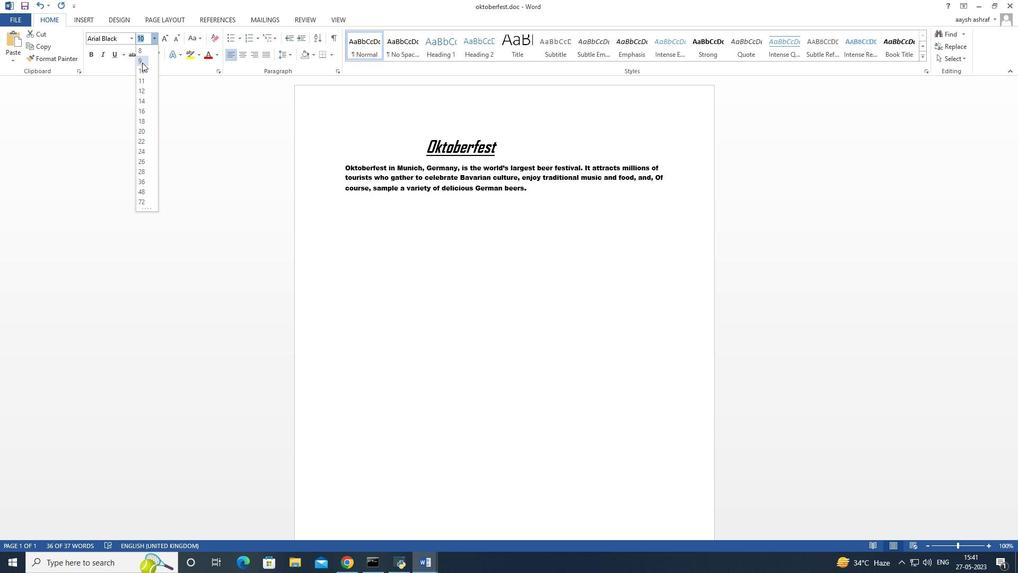 
Action: Mouse scrolled (142, 63) with delta (0, 0)
Screenshot: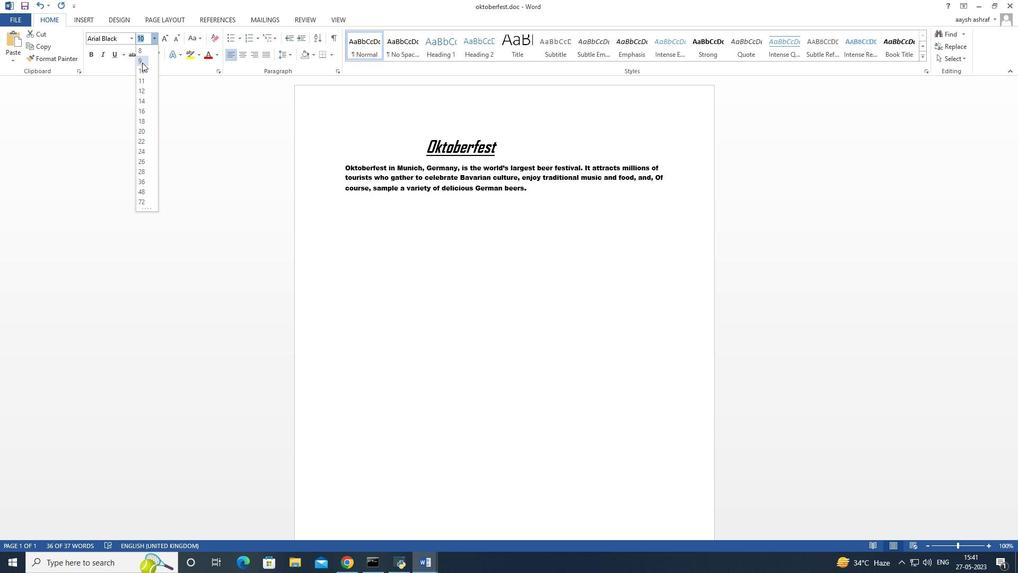 
Action: Mouse pressed left at (142, 62)
Screenshot: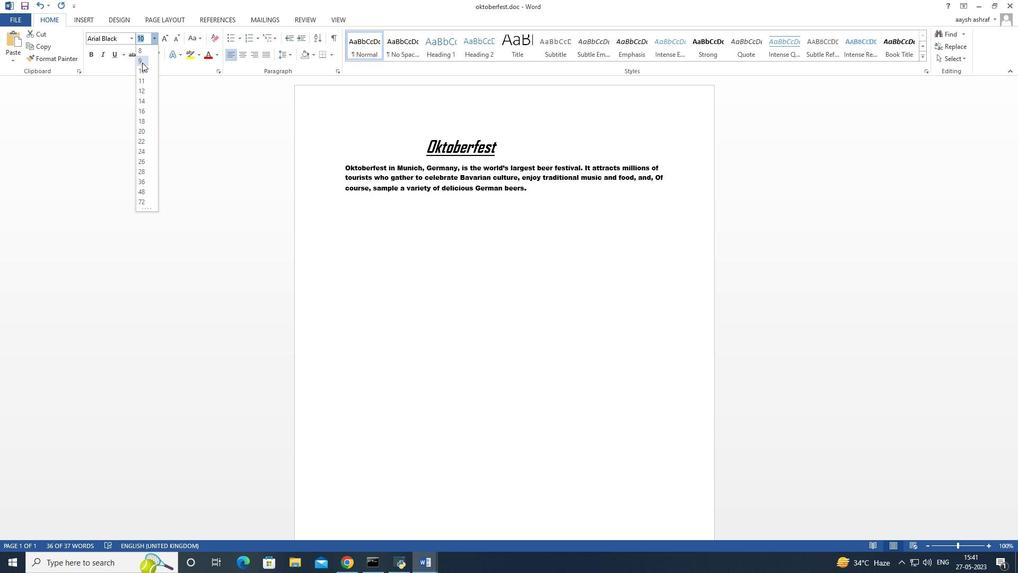 
Action: Mouse moved to (426, 274)
Screenshot: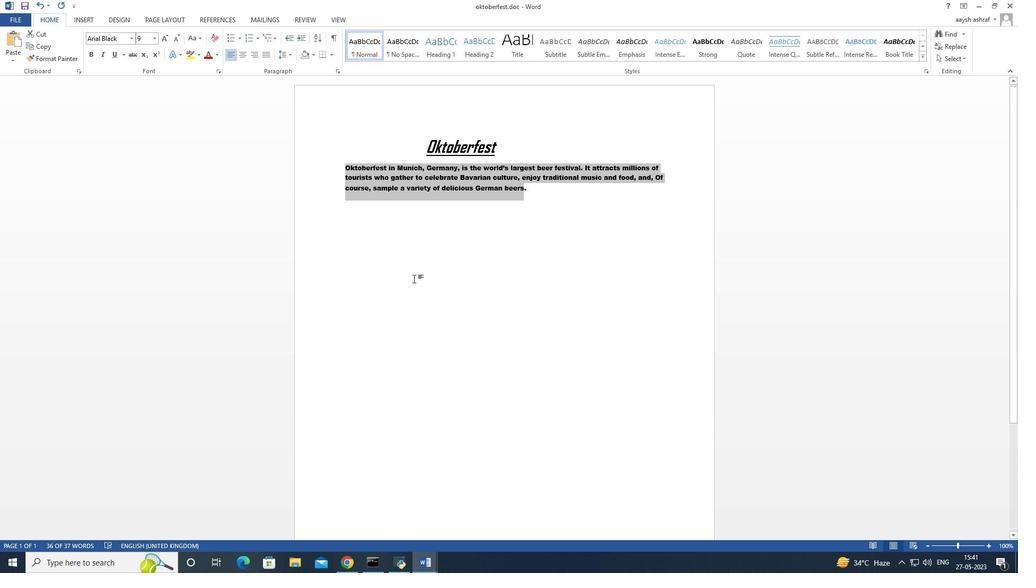 
Action: Mouse pressed left at (426, 274)
Screenshot: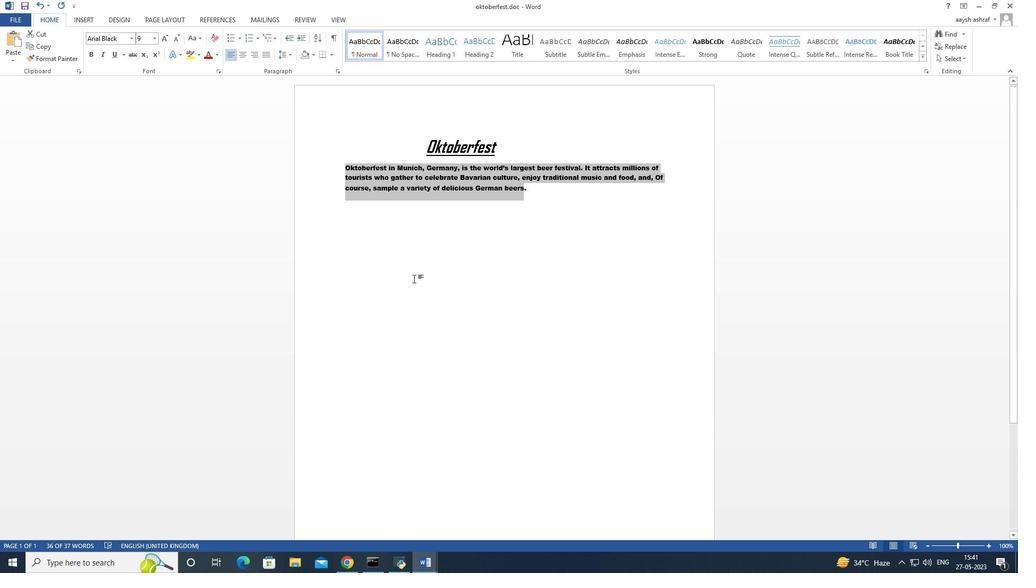 
Action: Mouse moved to (568, 238)
Screenshot: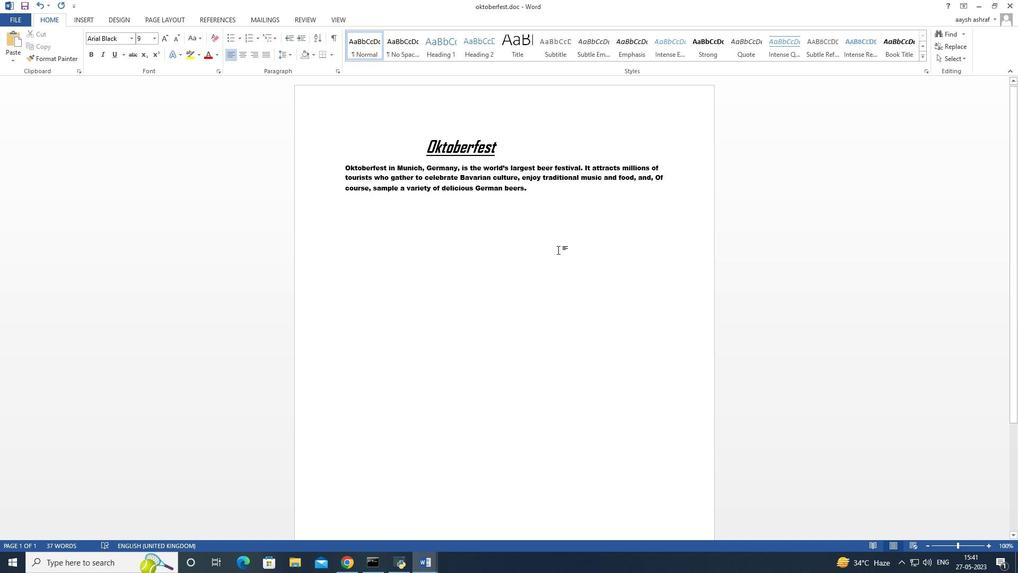 
Action: Mouse scrolled (568, 238) with delta (0, 0)
Screenshot: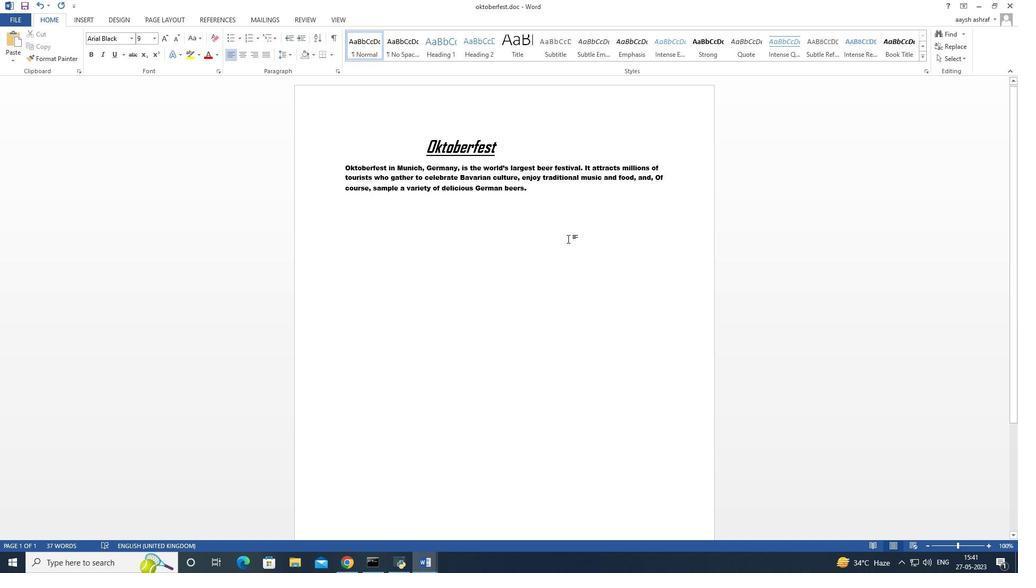 
Action: Mouse moved to (527, 258)
Screenshot: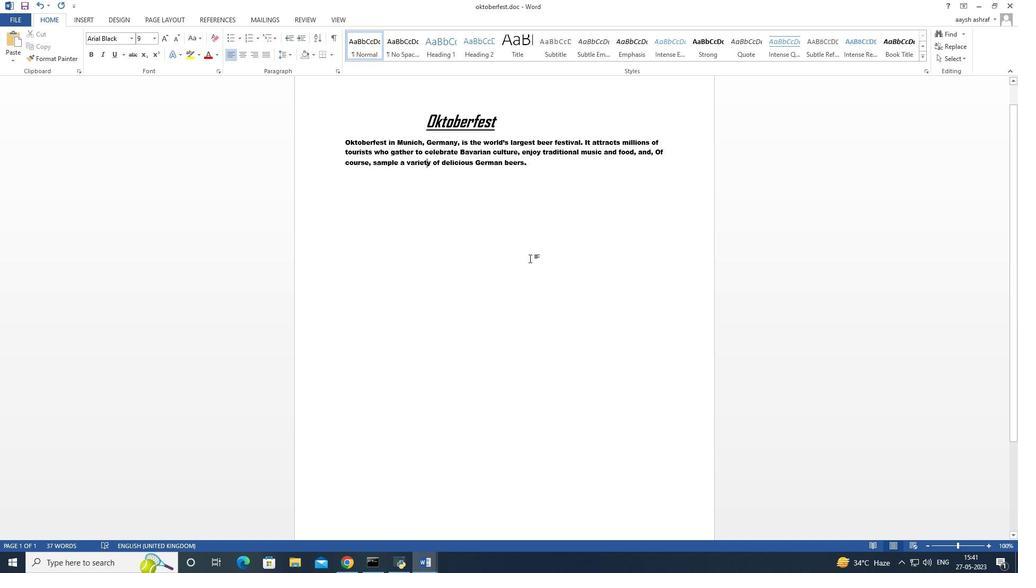 
Action: Mouse scrolled (527, 259) with delta (0, 0)
Screenshot: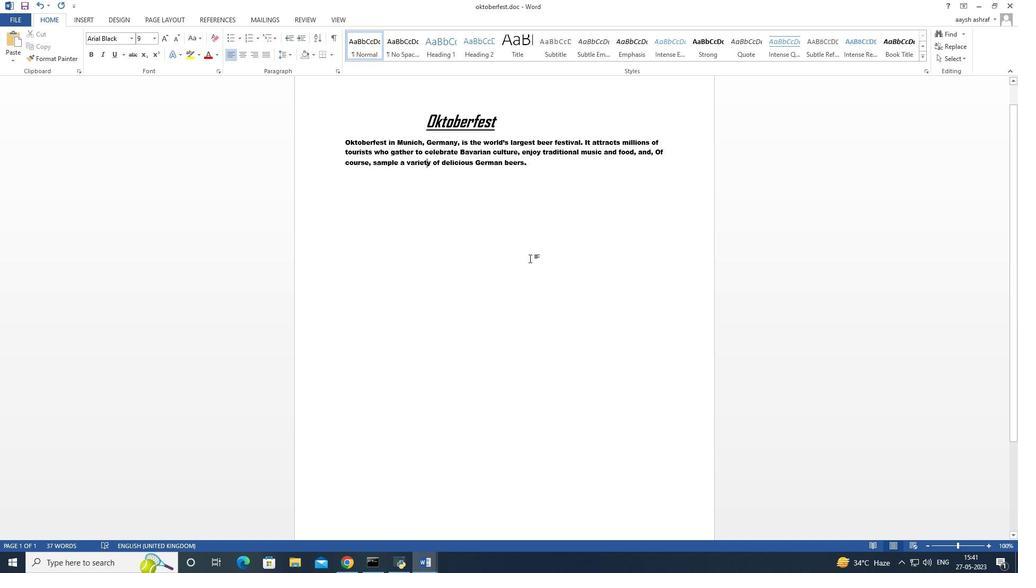 
Action: Mouse scrolled (527, 259) with delta (0, 0)
Screenshot: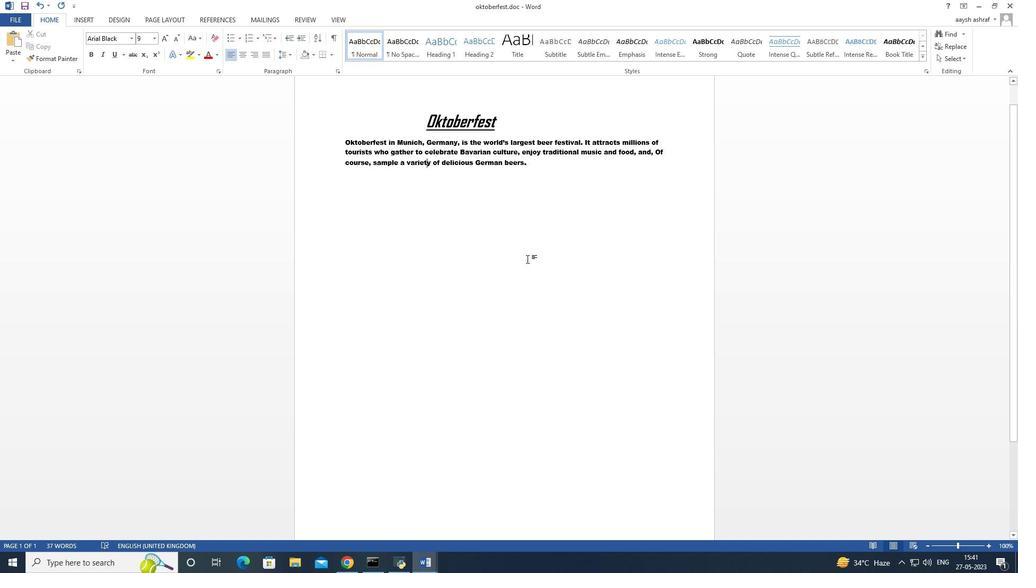 
Action: Mouse moved to (525, 261)
Screenshot: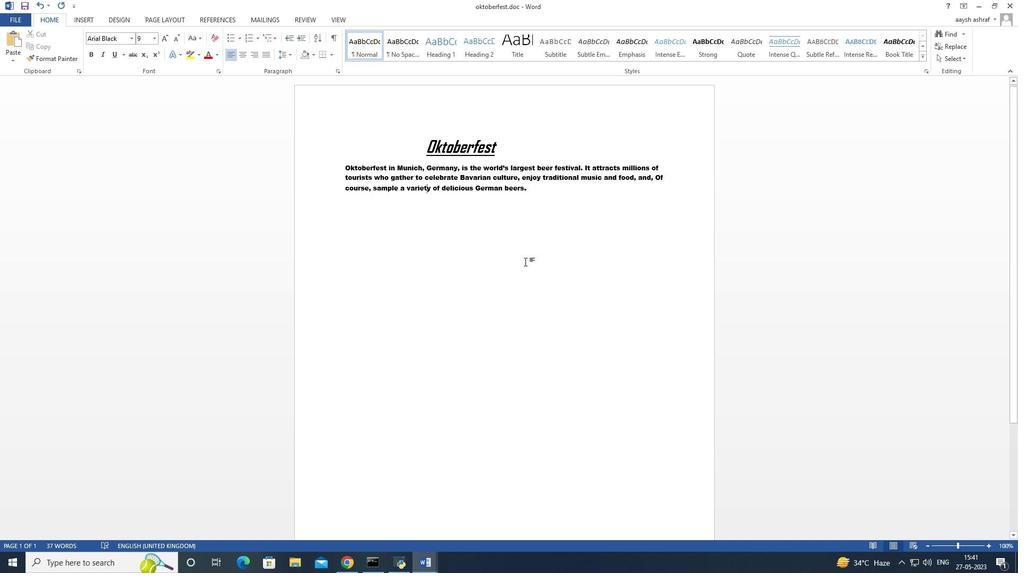 
Action: Mouse scrolled (525, 261) with delta (0, 0)
Screenshot: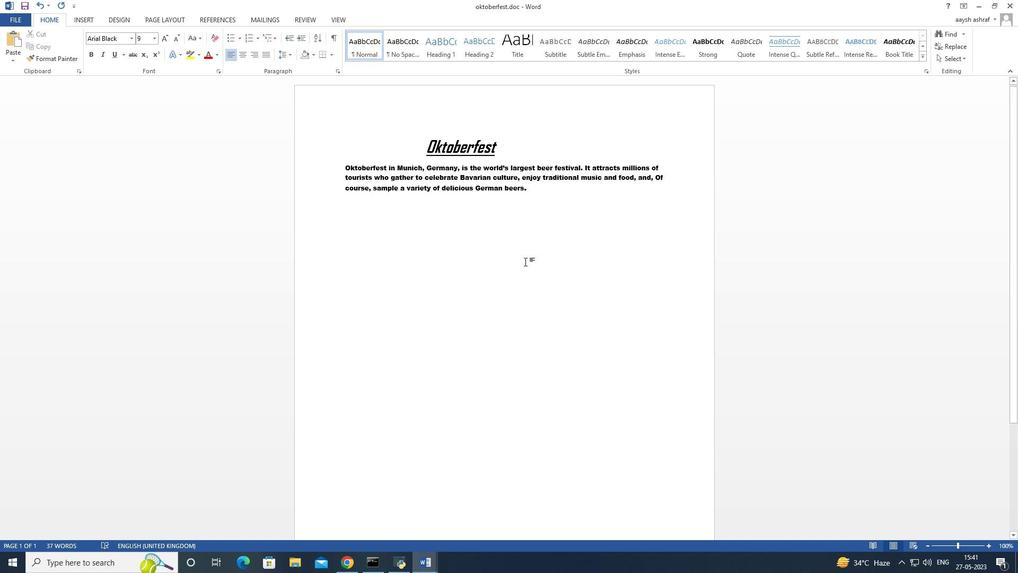 
Action: Mouse scrolled (525, 262) with delta (0, 0)
Screenshot: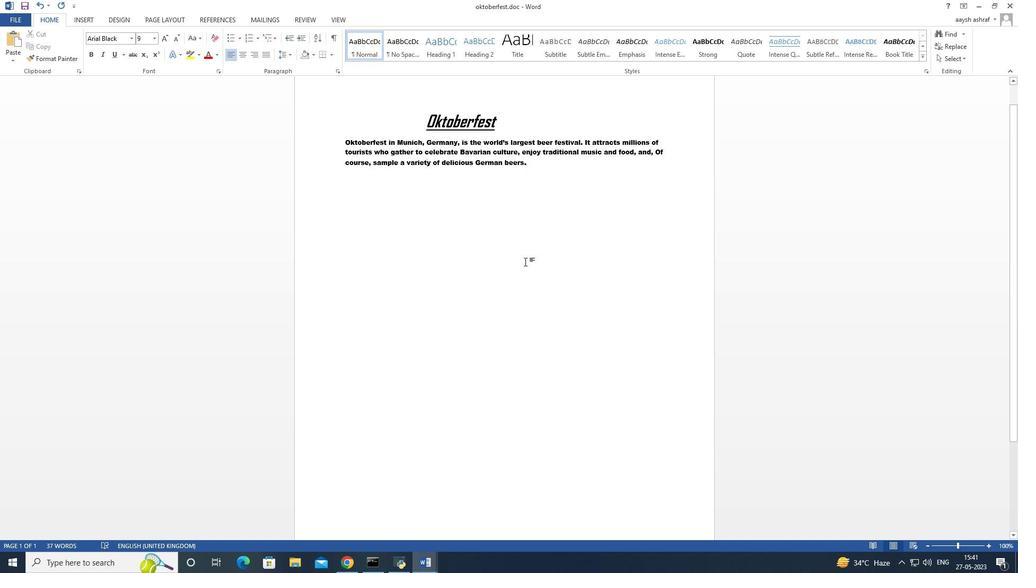 
Action: Mouse scrolled (525, 262) with delta (0, 0)
Screenshot: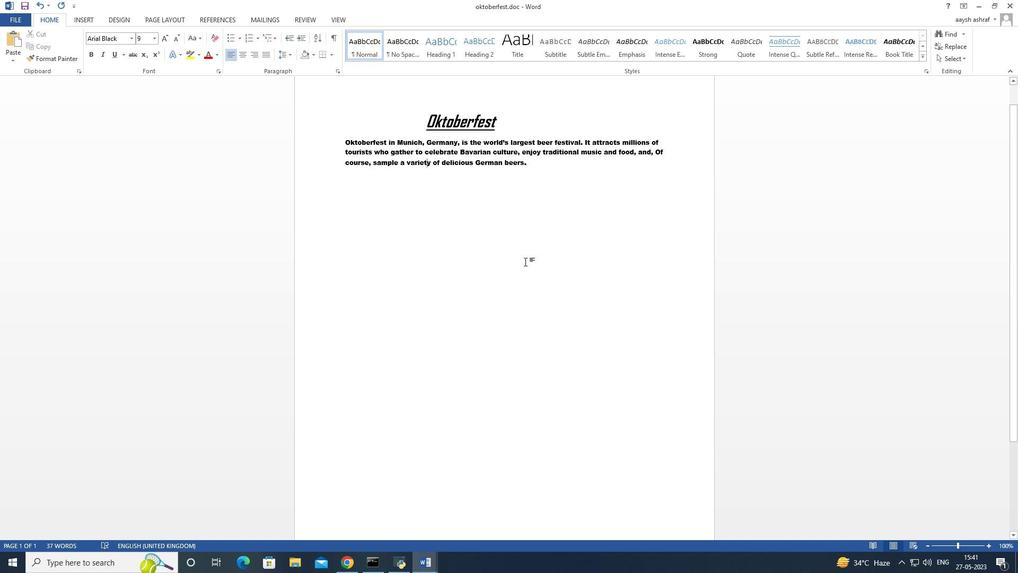 
Action: Key pressed ctrl+S
Screenshot: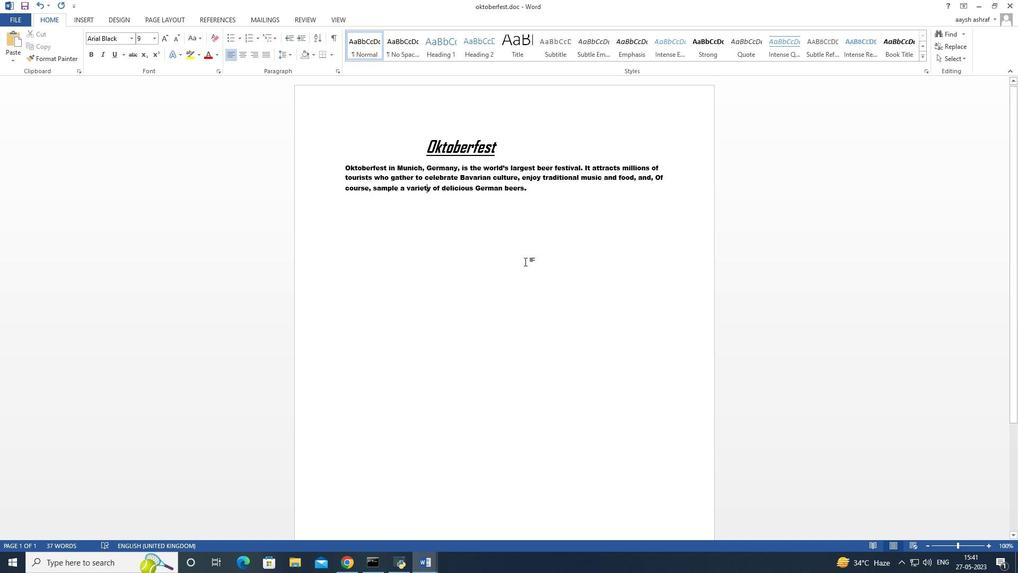 
Action: Mouse moved to (413, 222)
Screenshot: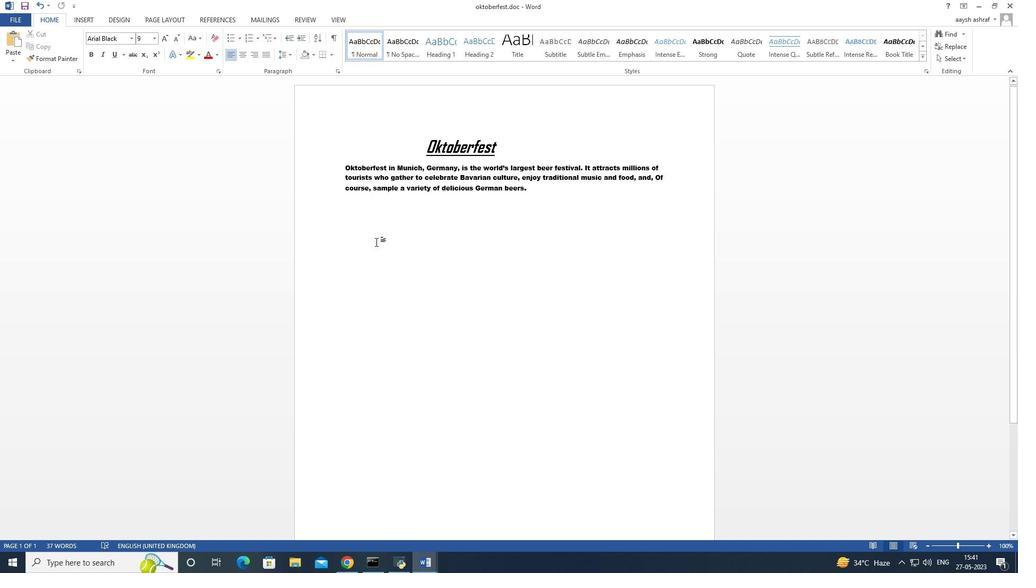 
